 Task: Create a due date automation trigger when advanced on, on the tuesday of the week a card is due add fields with custom field "Resume" set to a date more than 1 working days ago at 11:00 AM.
Action: Mouse moved to (823, 405)
Screenshot: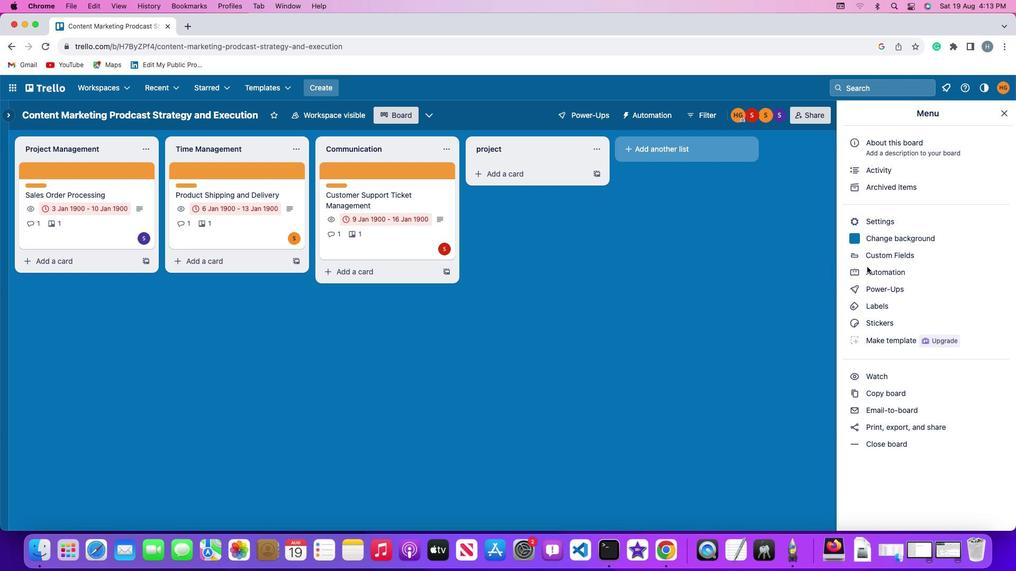
Action: Mouse pressed left at (823, 405)
Screenshot: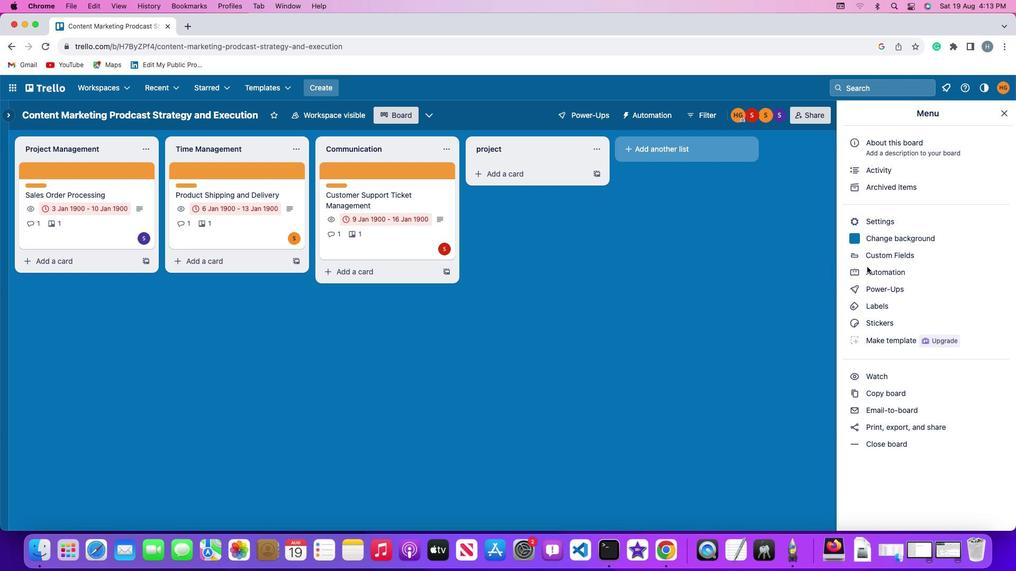 
Action: Mouse pressed left at (823, 405)
Screenshot: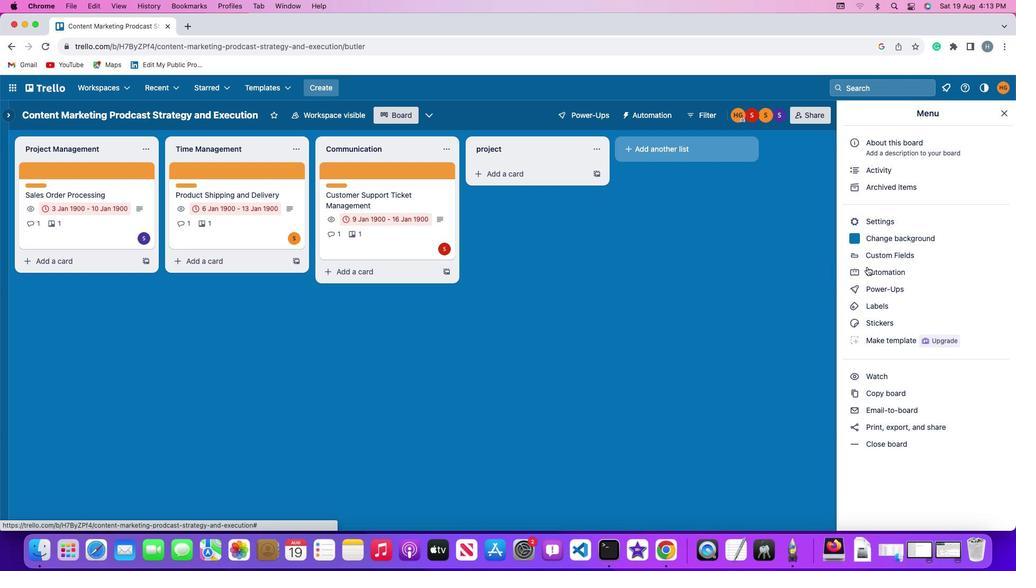 
Action: Mouse moved to (143, 400)
Screenshot: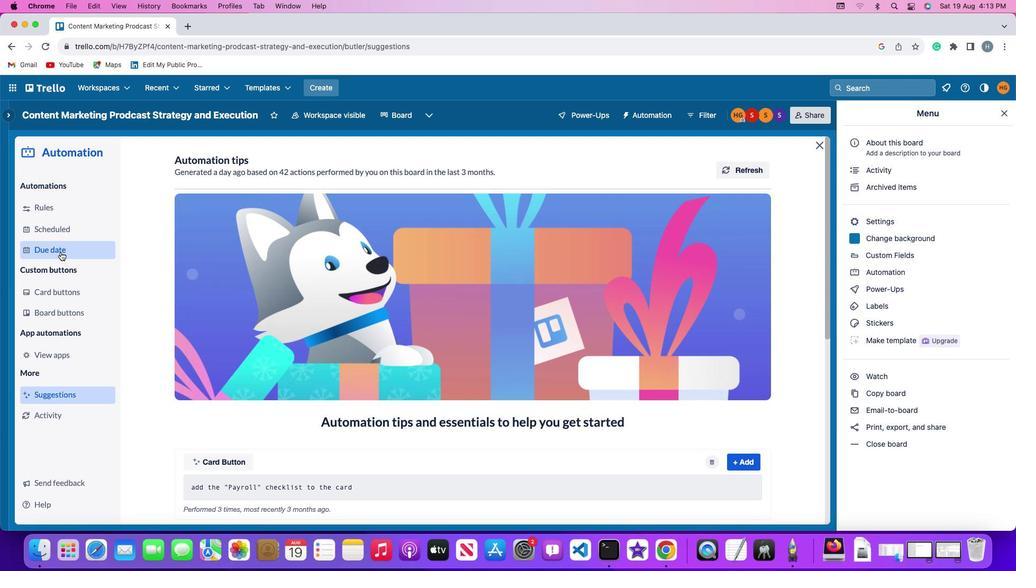 
Action: Mouse pressed left at (143, 400)
Screenshot: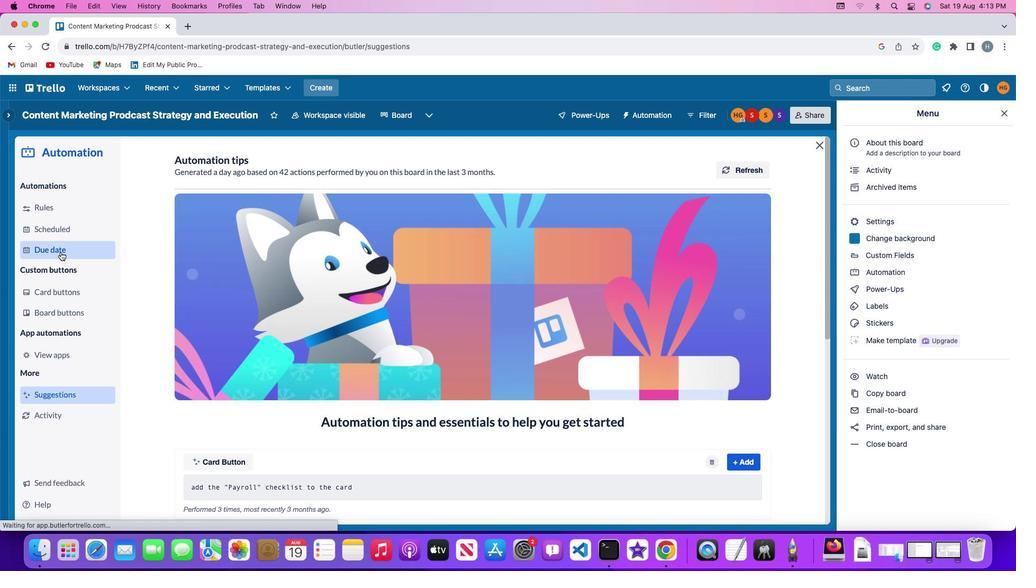 
Action: Mouse moved to (682, 372)
Screenshot: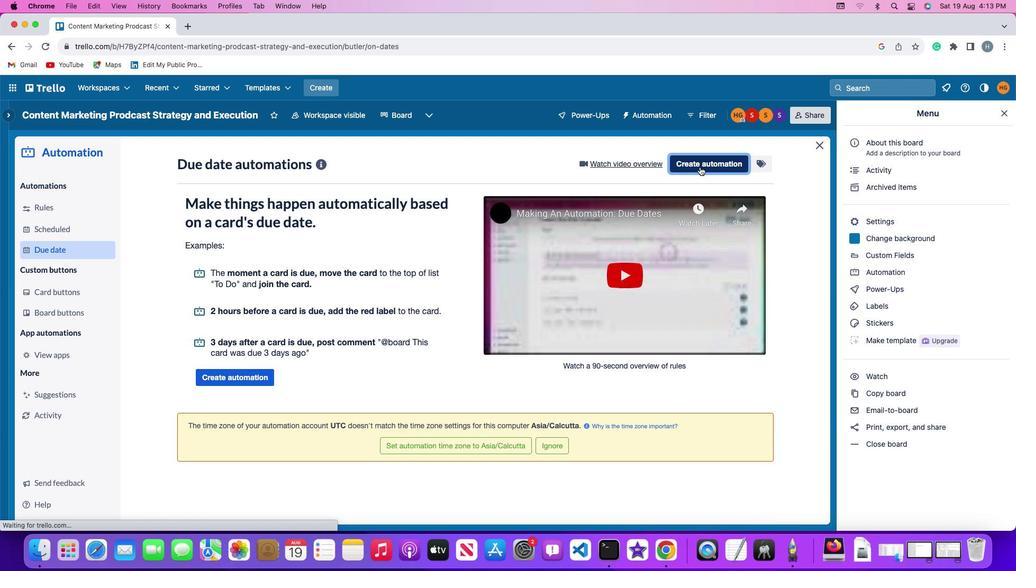 
Action: Mouse pressed left at (682, 372)
Screenshot: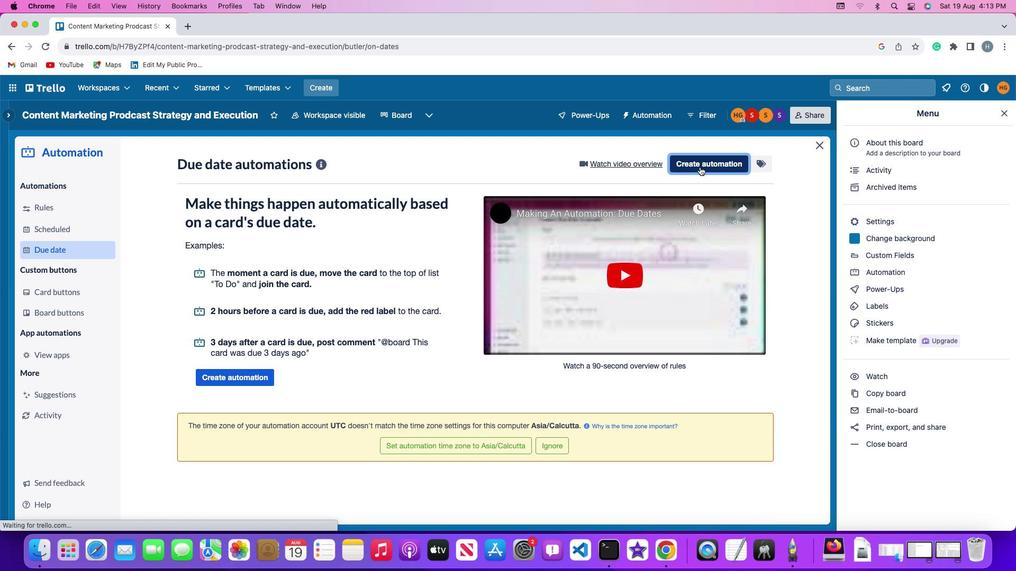 
Action: Mouse moved to (253, 406)
Screenshot: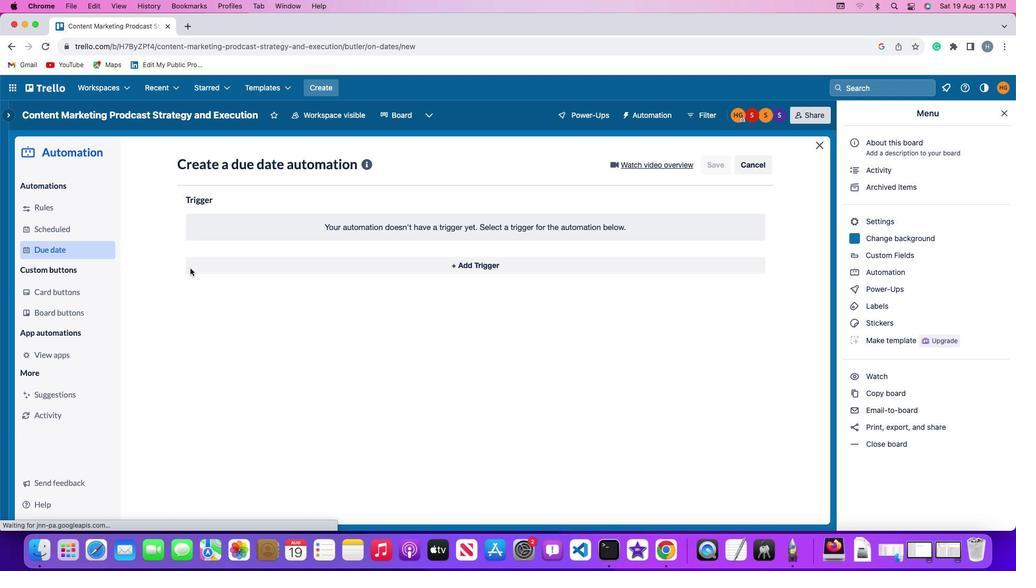 
Action: Mouse pressed left at (253, 406)
Screenshot: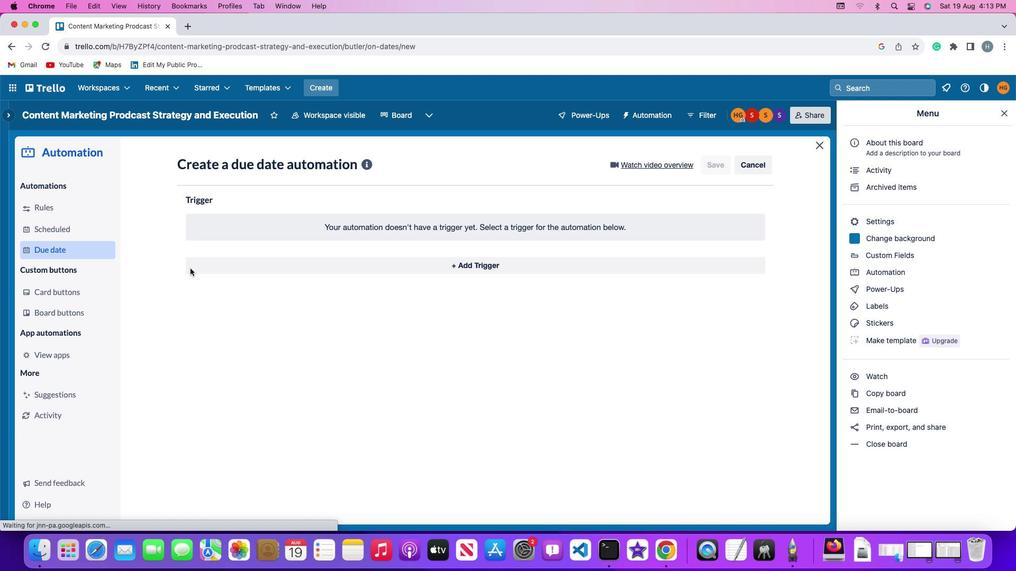 
Action: Mouse moved to (292, 469)
Screenshot: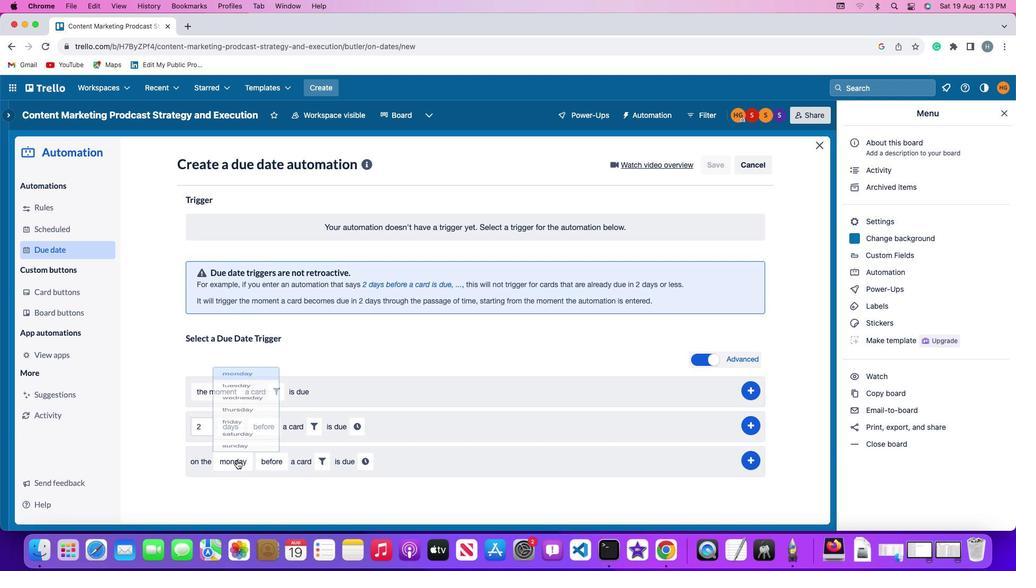 
Action: Mouse pressed left at (292, 469)
Screenshot: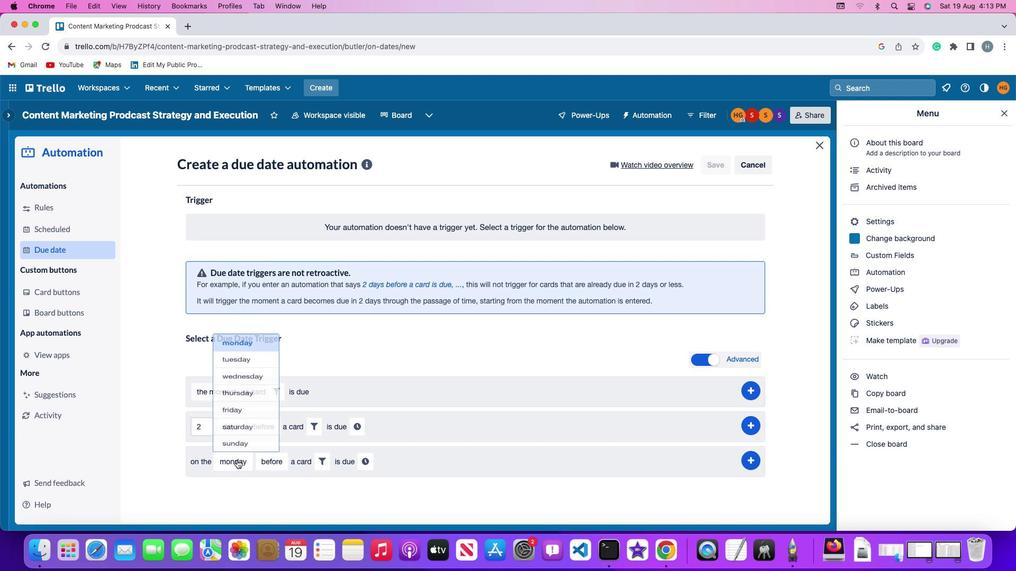 
Action: Mouse moved to (309, 427)
Screenshot: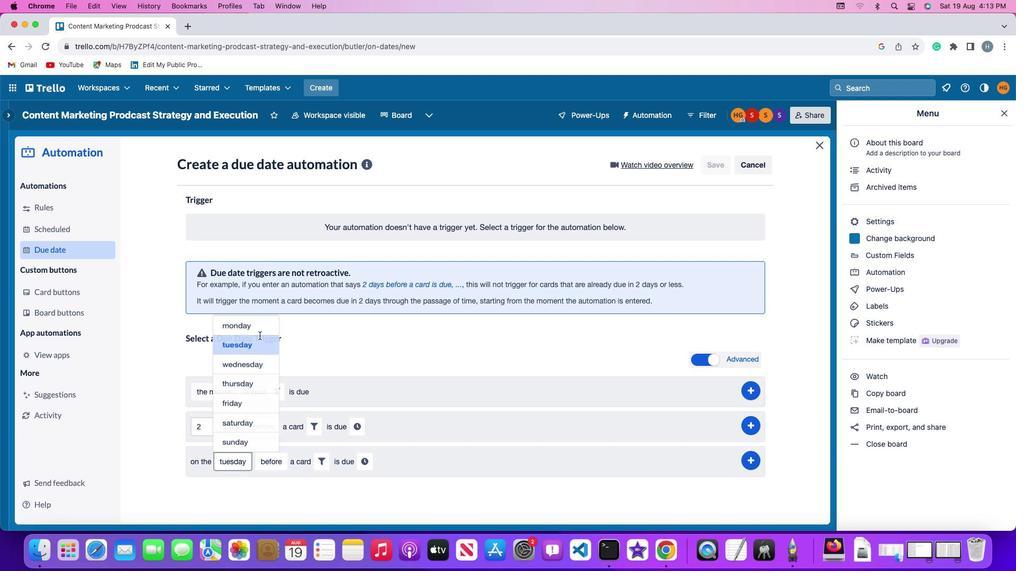 
Action: Mouse pressed left at (309, 427)
Screenshot: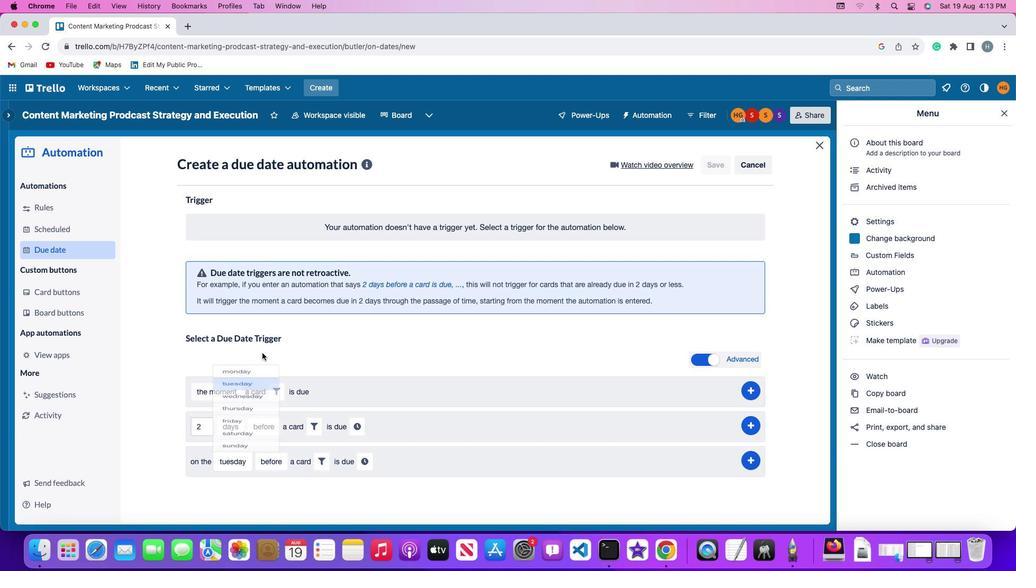 
Action: Mouse moved to (323, 470)
Screenshot: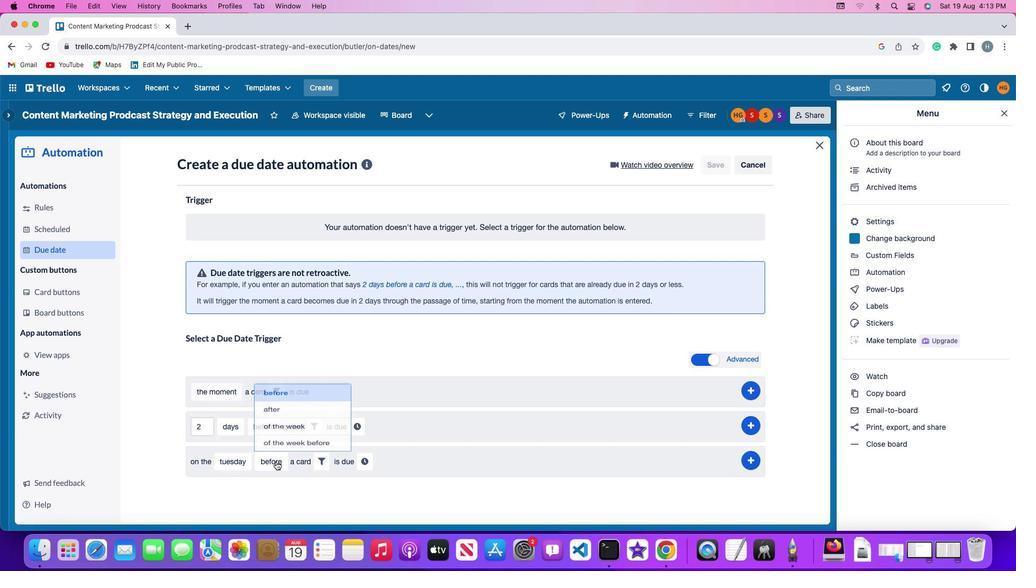 
Action: Mouse pressed left at (323, 470)
Screenshot: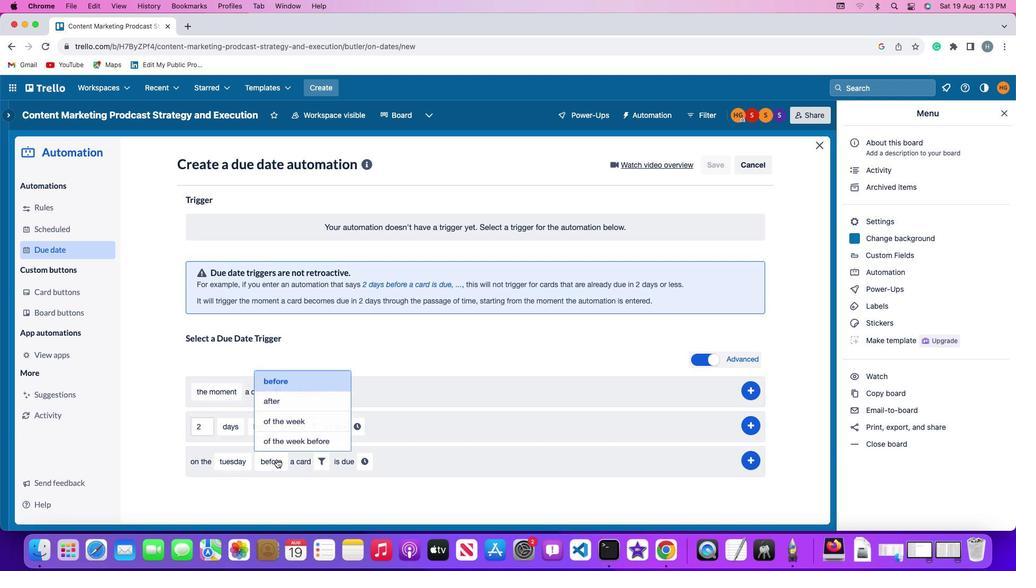 
Action: Mouse moved to (333, 456)
Screenshot: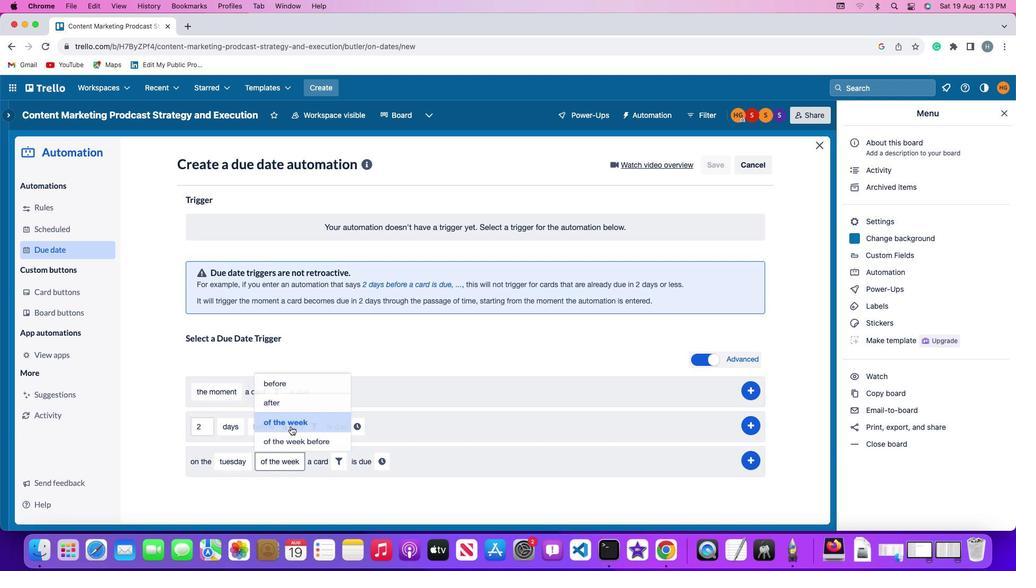 
Action: Mouse pressed left at (333, 456)
Screenshot: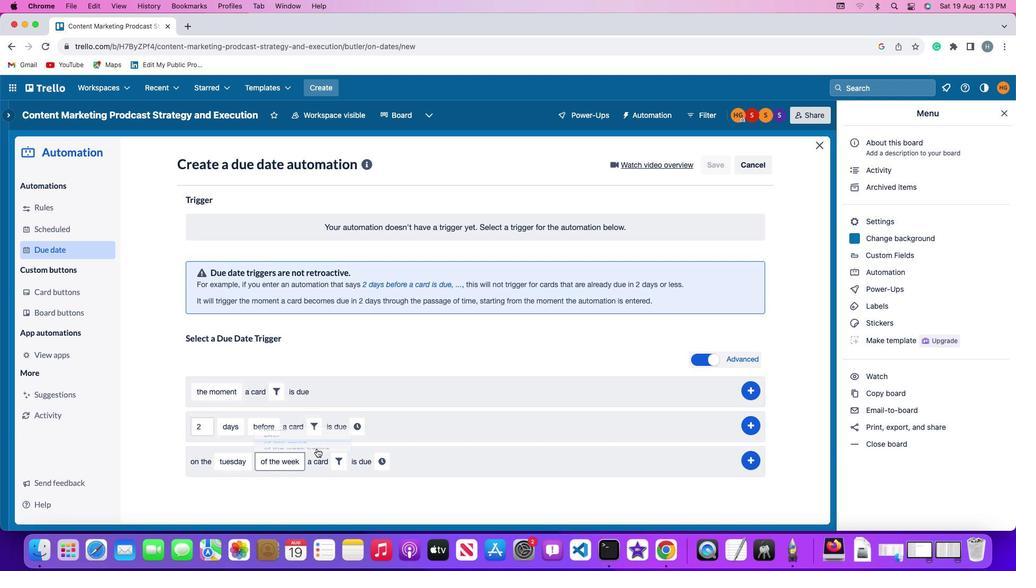 
Action: Mouse moved to (376, 468)
Screenshot: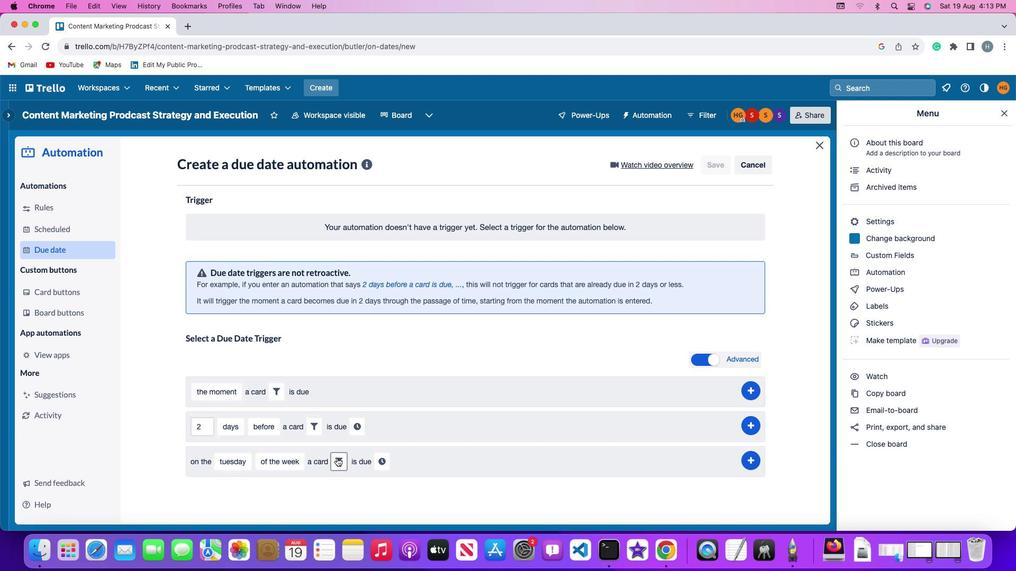 
Action: Mouse pressed left at (376, 468)
Screenshot: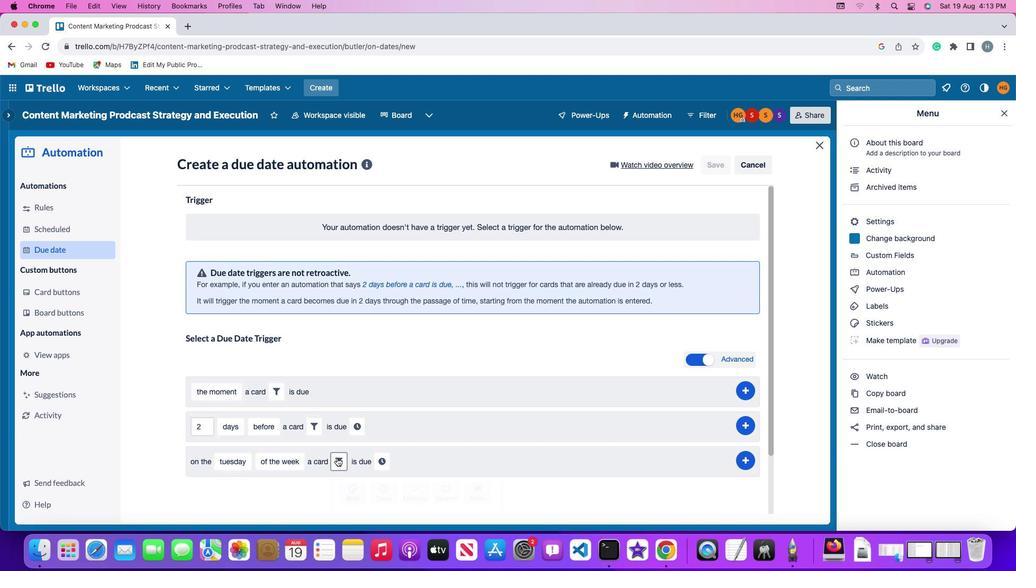 
Action: Mouse moved to (528, 480)
Screenshot: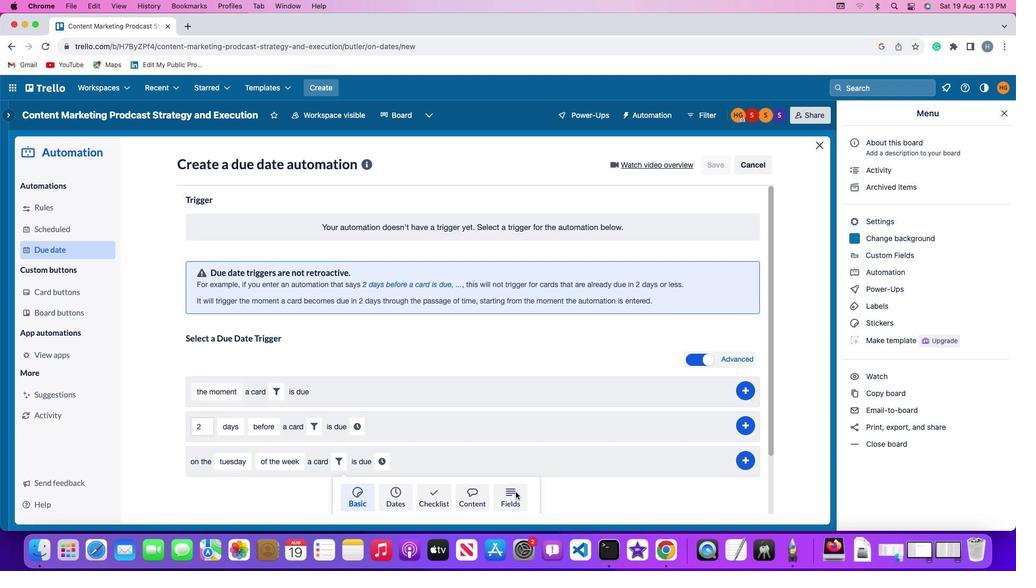 
Action: Mouse pressed left at (528, 480)
Screenshot: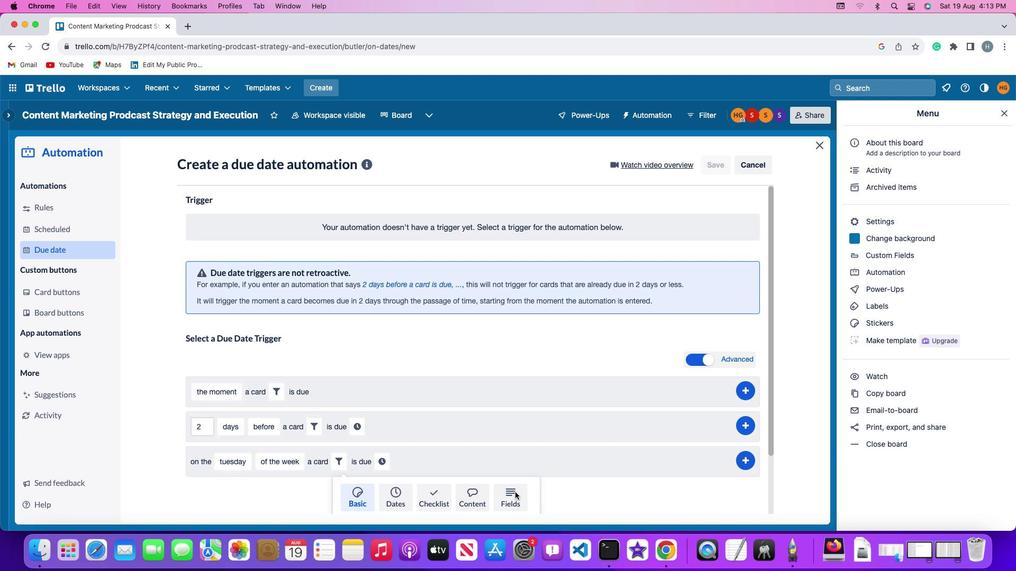 
Action: Mouse moved to (338, 479)
Screenshot: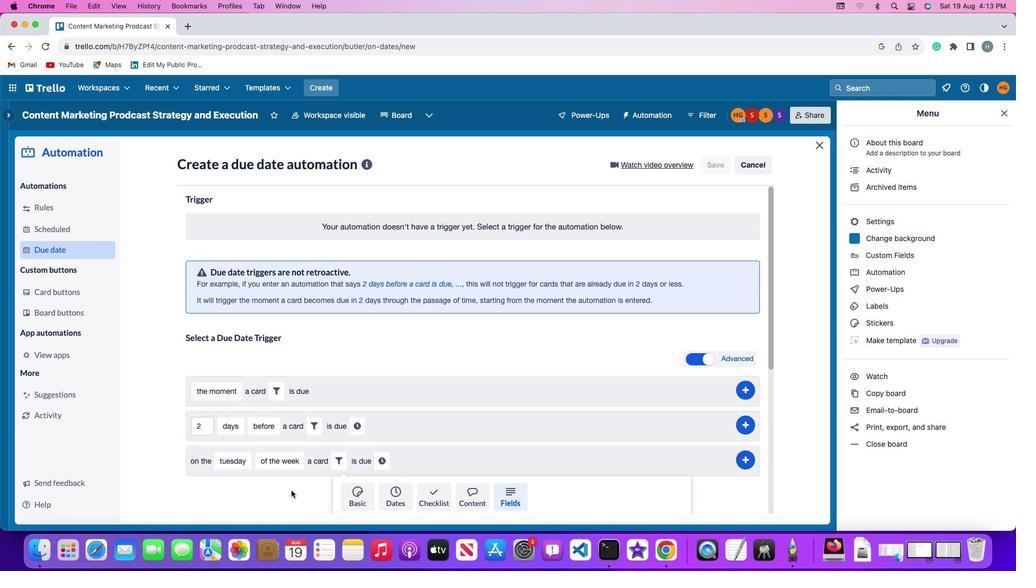 
Action: Mouse scrolled (338, 479) with delta (92, 317)
Screenshot: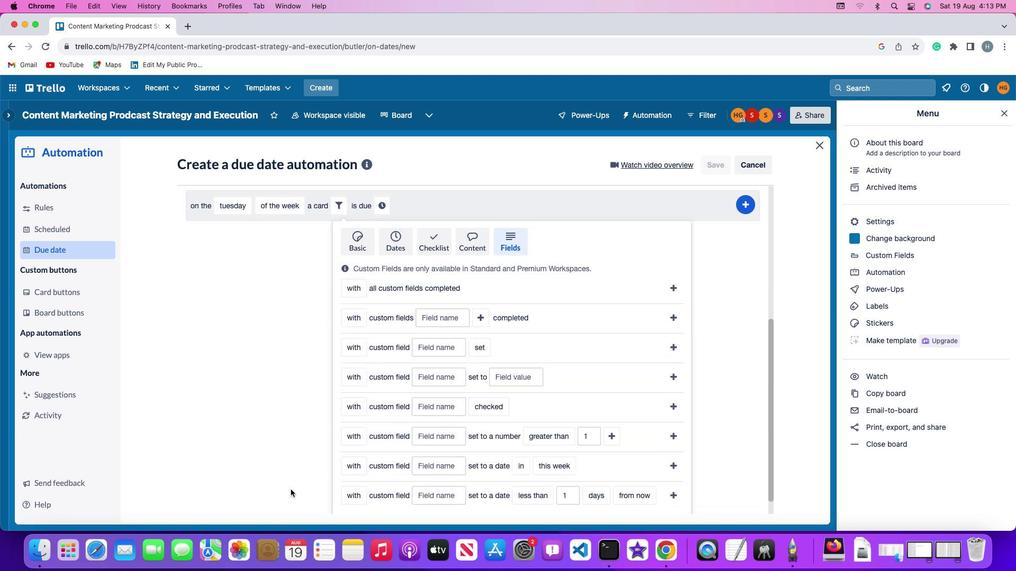 
Action: Mouse scrolled (338, 479) with delta (92, 317)
Screenshot: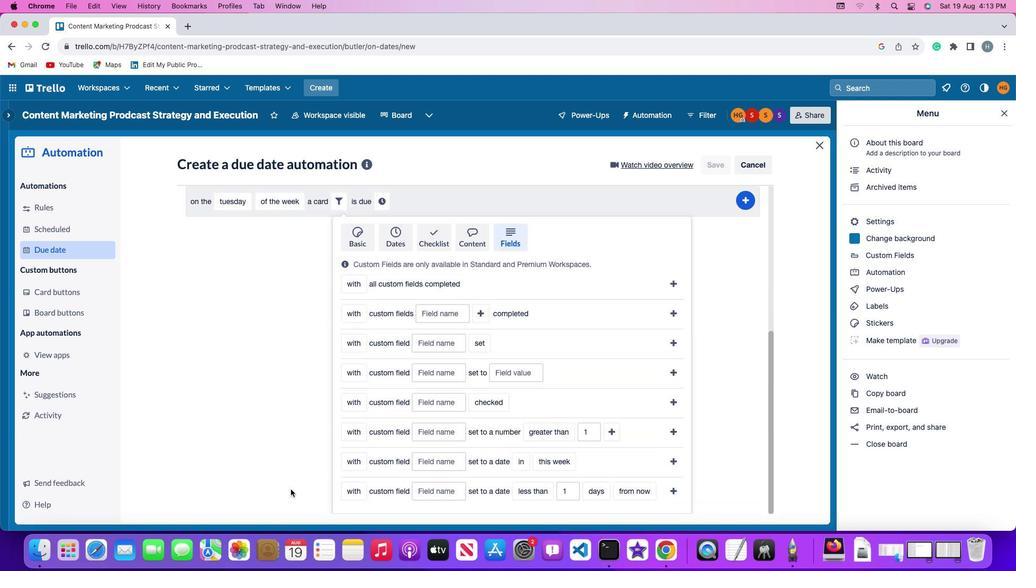 
Action: Mouse scrolled (338, 479) with delta (92, 317)
Screenshot: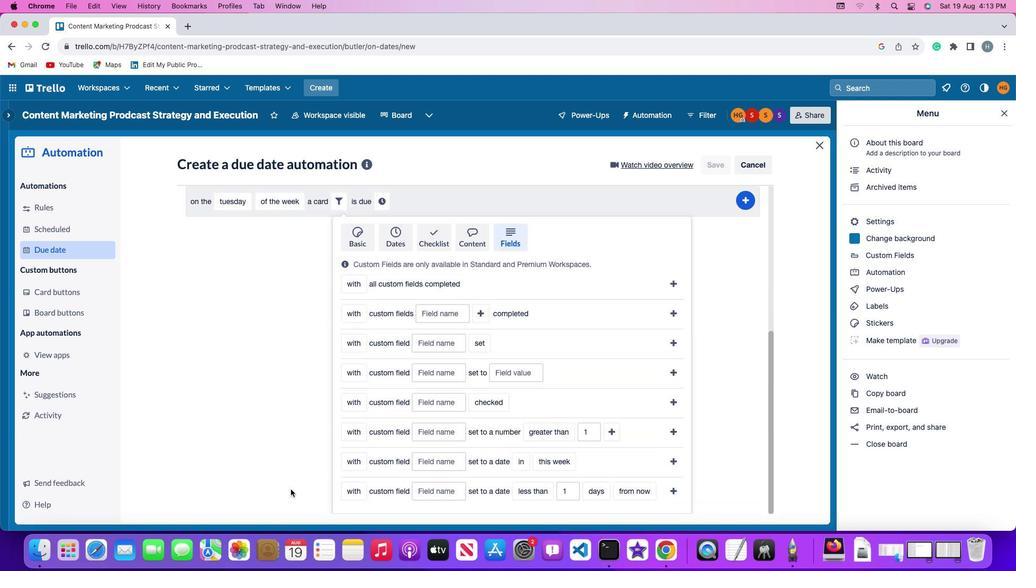 
Action: Mouse scrolled (338, 479) with delta (92, 317)
Screenshot: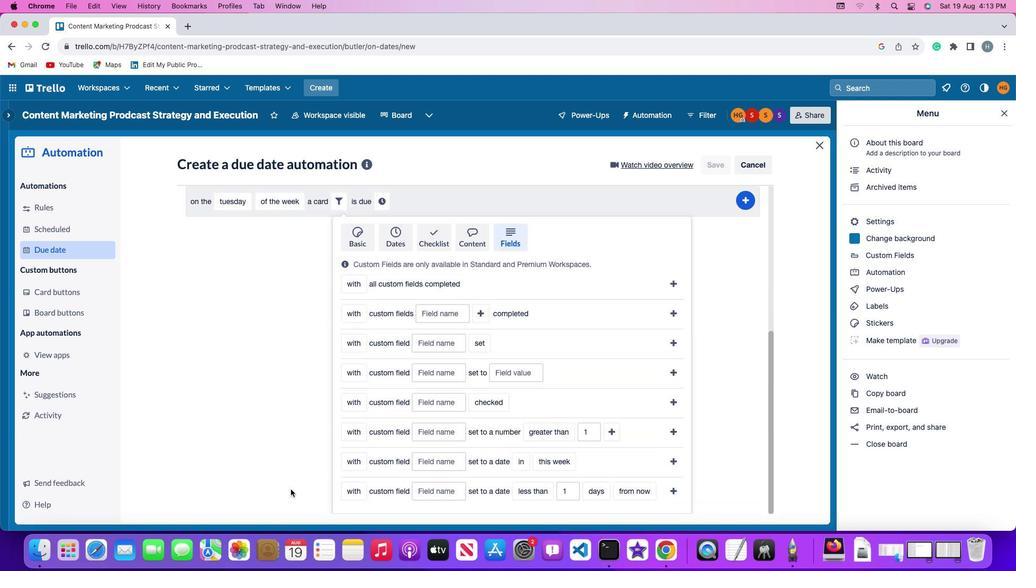 
Action: Mouse moved to (338, 479)
Screenshot: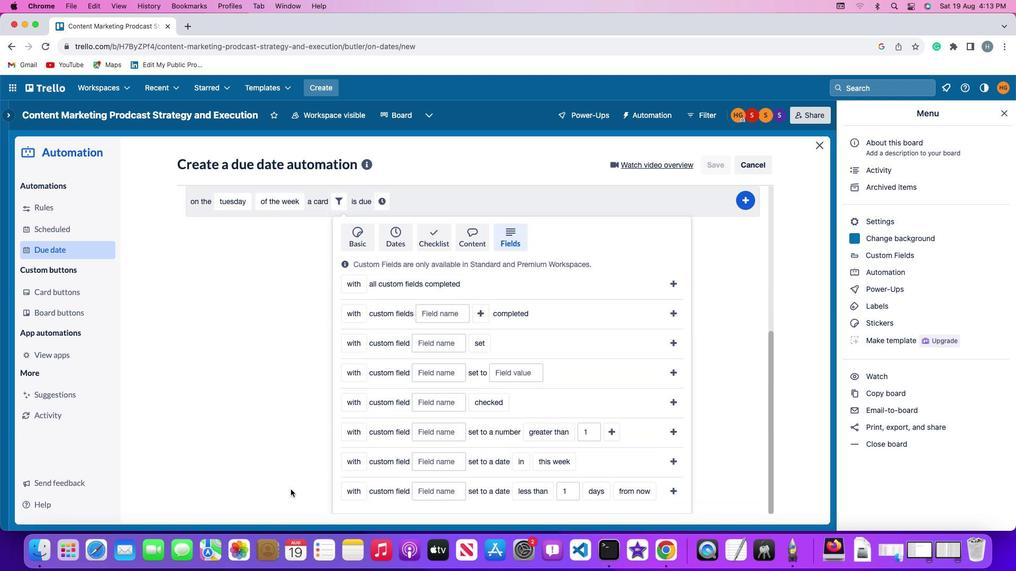 
Action: Mouse scrolled (338, 479) with delta (92, 316)
Screenshot: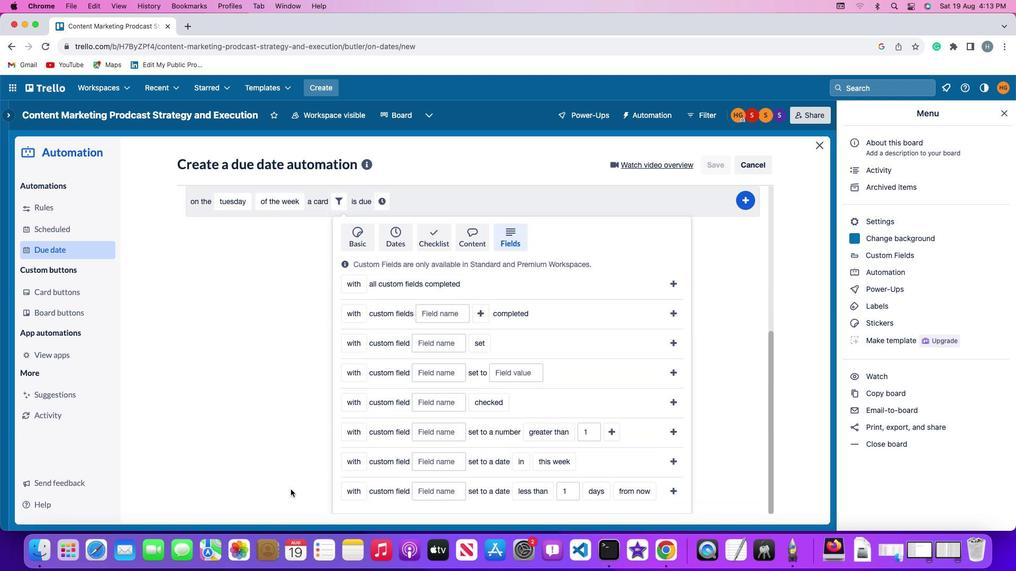 
Action: Mouse moved to (338, 479)
Screenshot: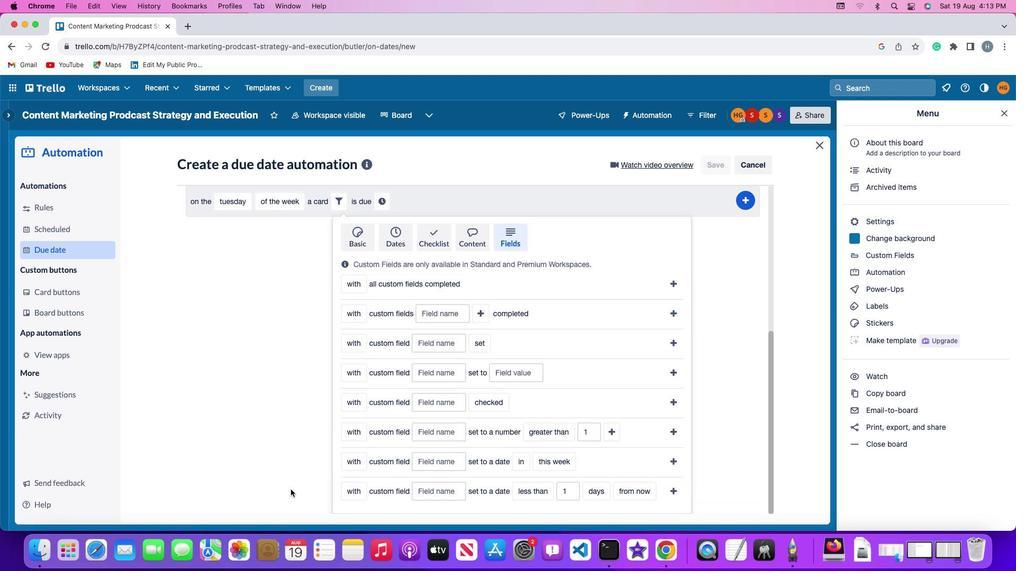 
Action: Mouse scrolled (338, 479) with delta (92, 317)
Screenshot: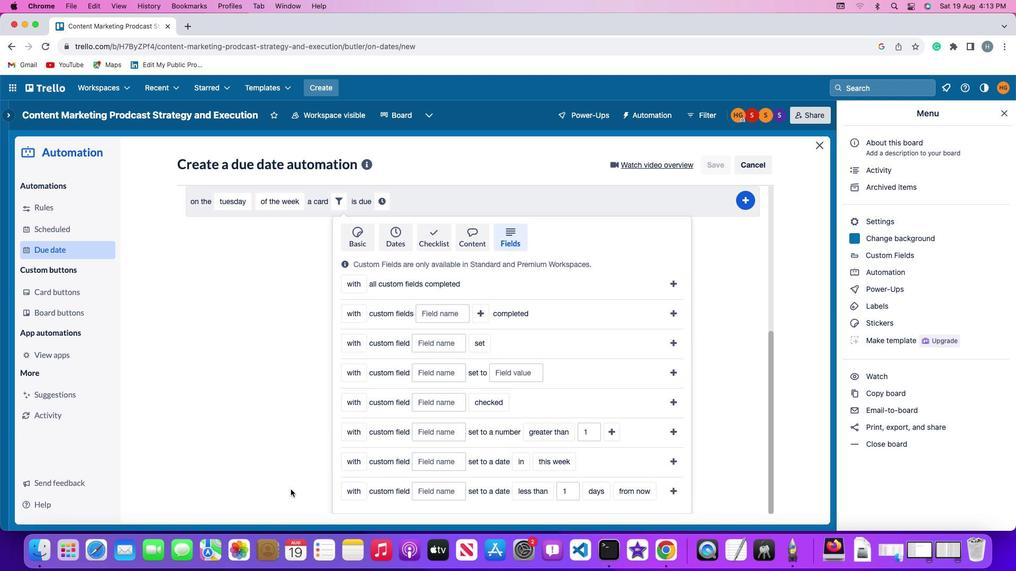 
Action: Mouse scrolled (338, 479) with delta (92, 317)
Screenshot: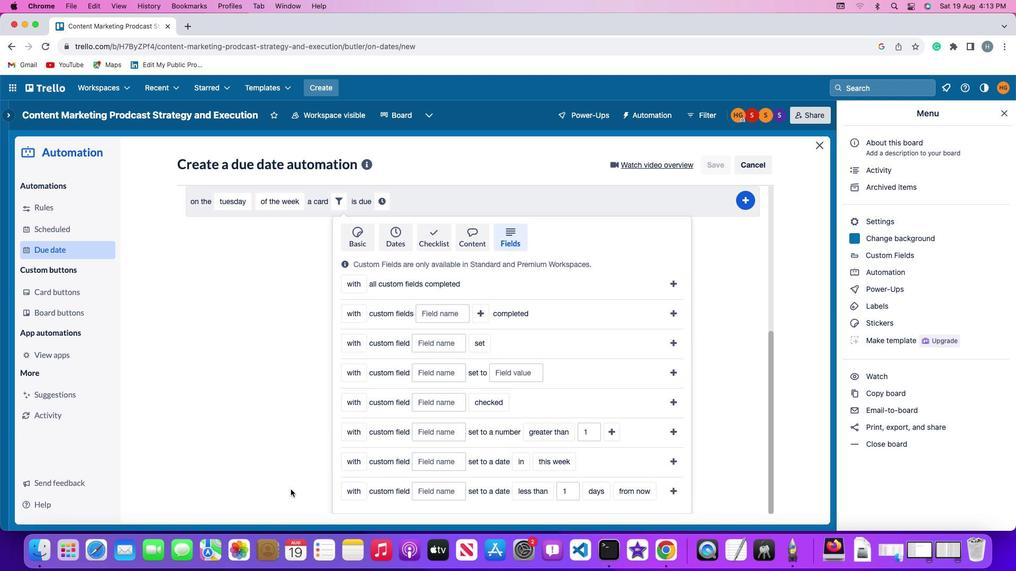 
Action: Mouse scrolled (338, 479) with delta (92, 317)
Screenshot: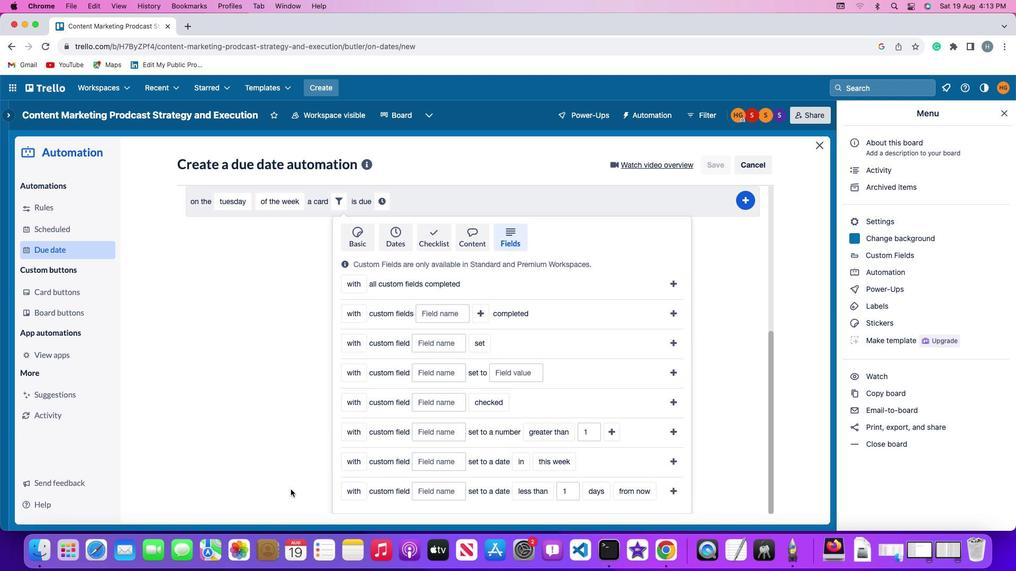 
Action: Mouse scrolled (338, 479) with delta (92, 317)
Screenshot: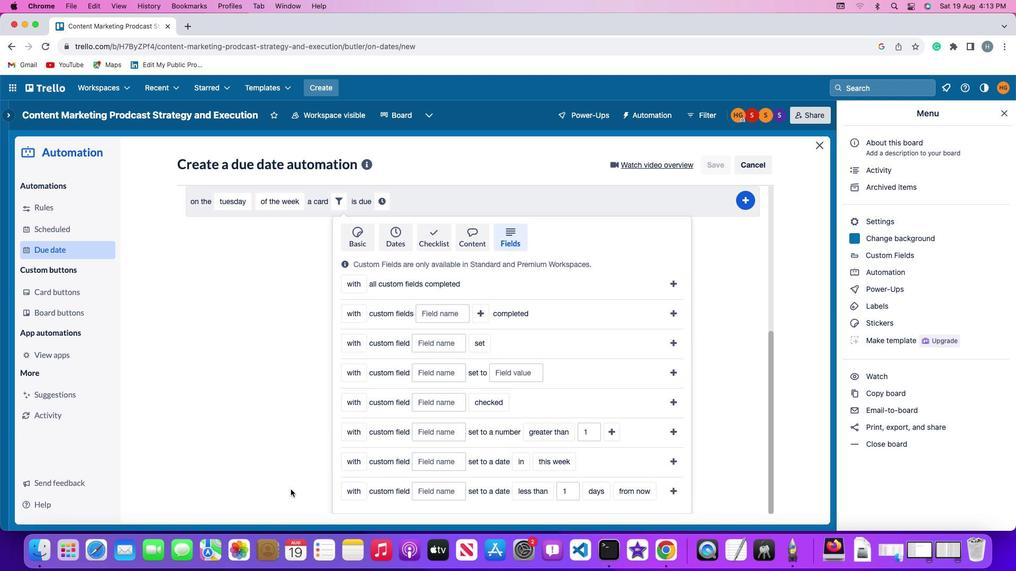 
Action: Mouse moved to (382, 477)
Screenshot: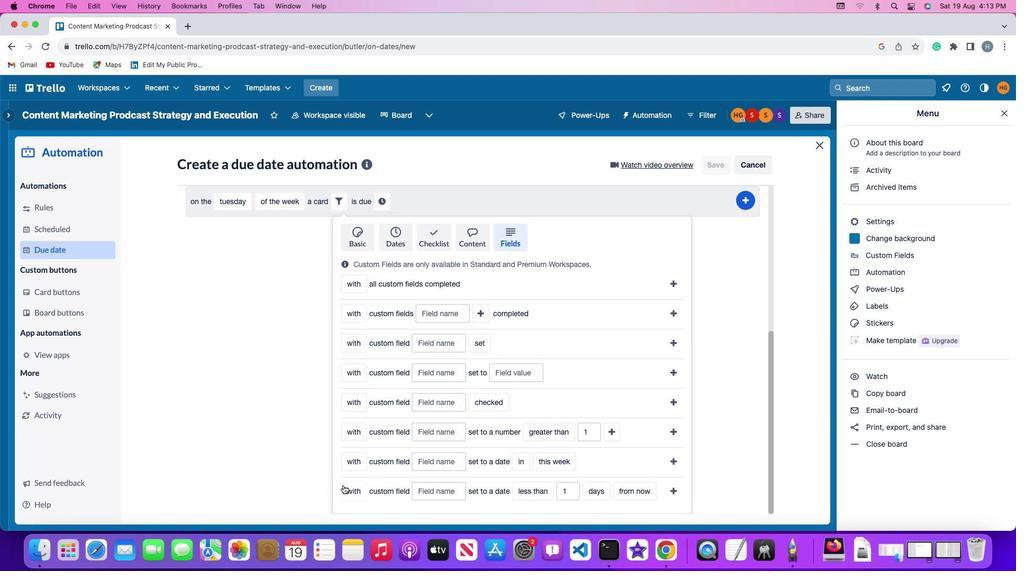 
Action: Mouse pressed left at (382, 477)
Screenshot: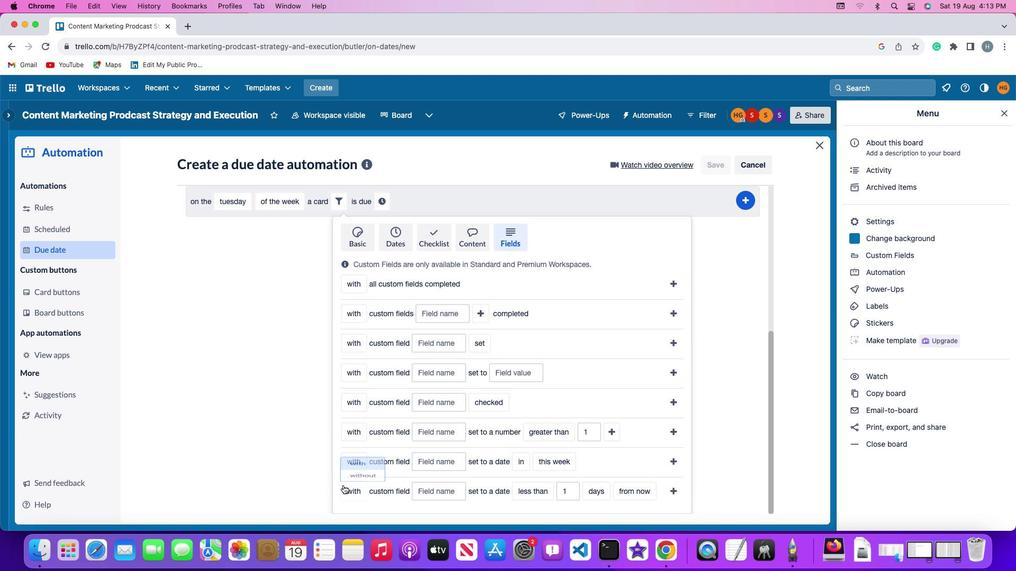 
Action: Mouse moved to (391, 466)
Screenshot: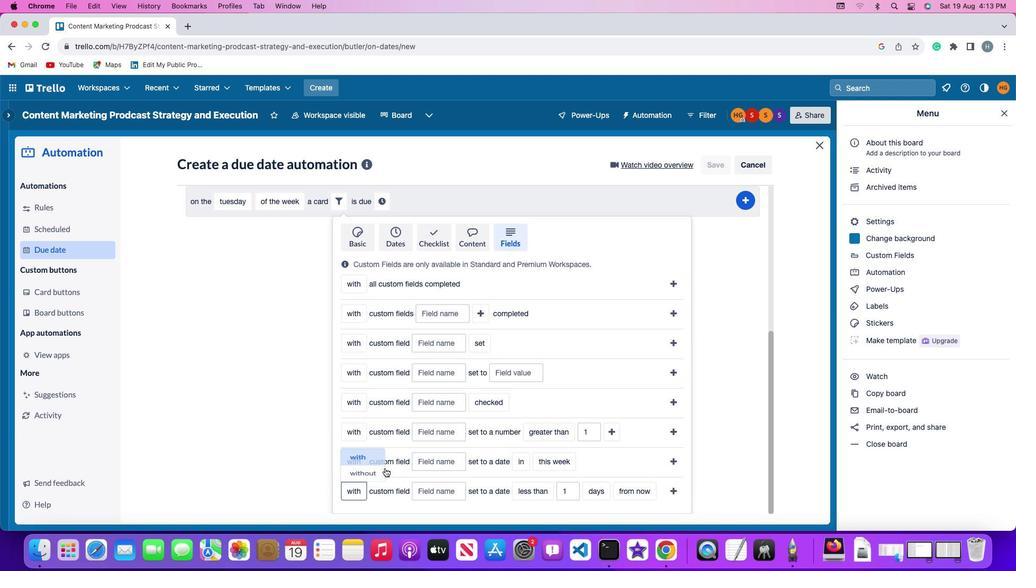 
Action: Mouse pressed left at (391, 466)
Screenshot: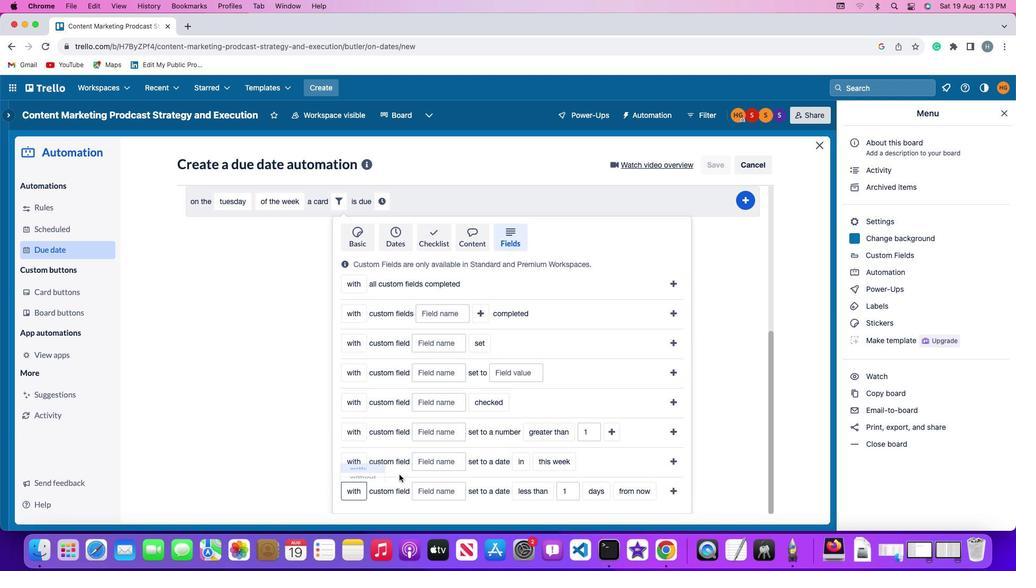 
Action: Mouse moved to (451, 479)
Screenshot: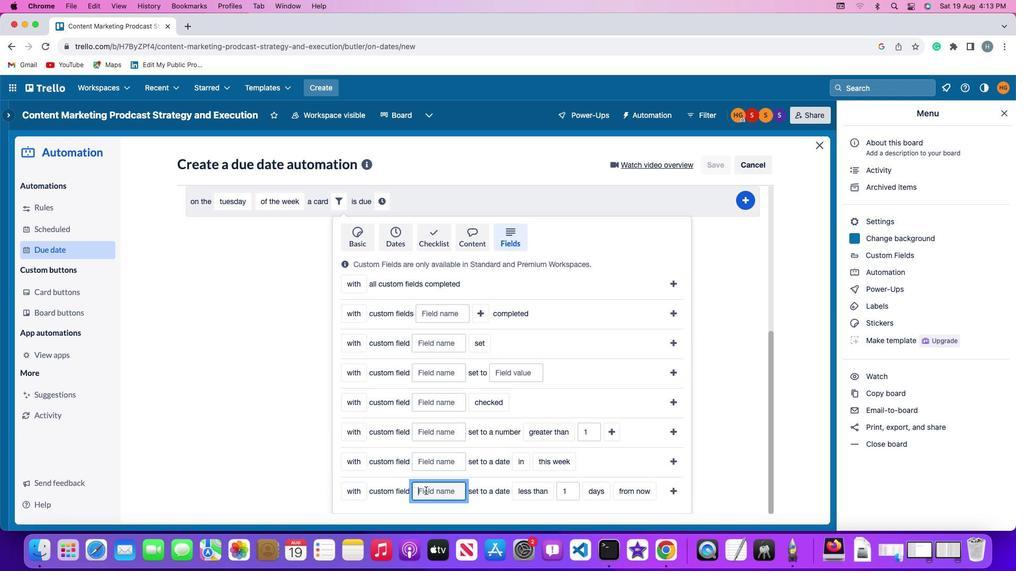 
Action: Mouse pressed left at (451, 479)
Screenshot: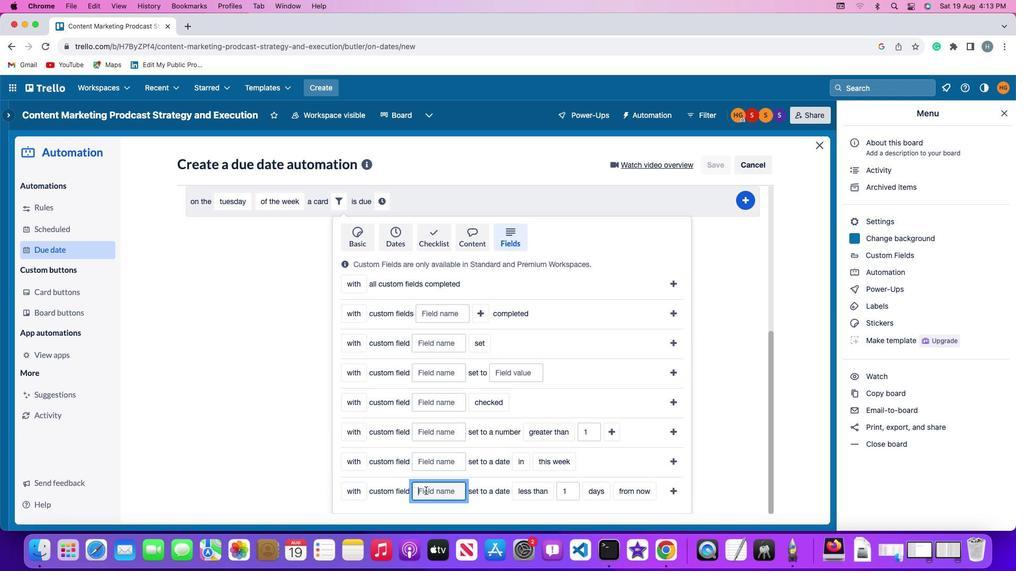 
Action: Mouse moved to (447, 479)
Screenshot: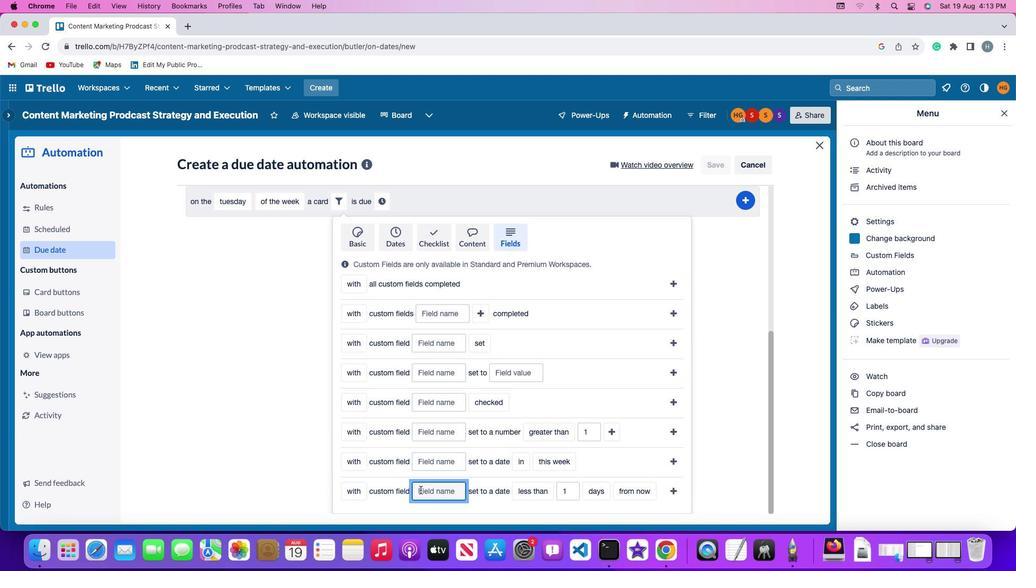 
Action: Key pressed Key.shift'R''e''s''u''m''e'
Screenshot: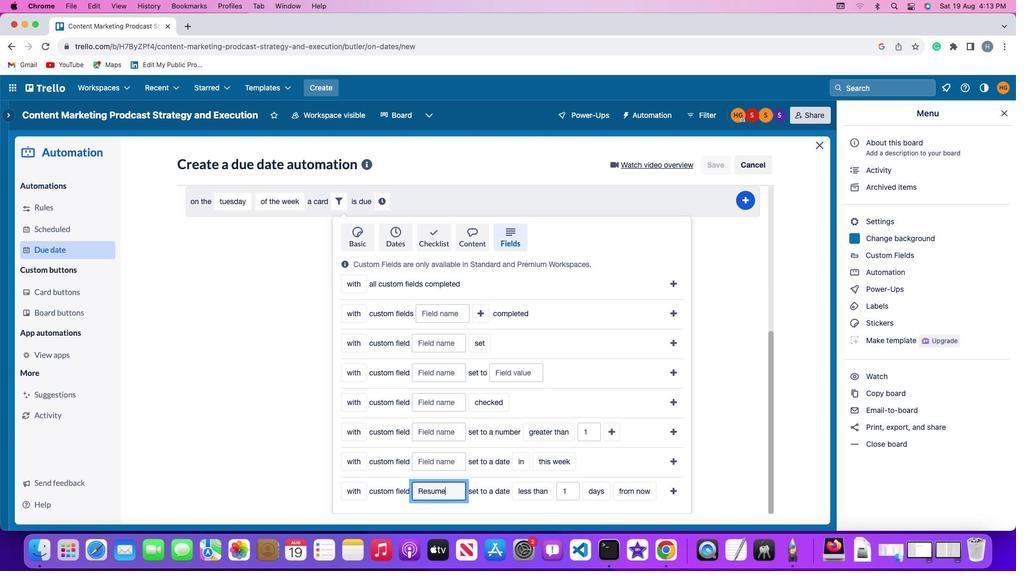 
Action: Mouse moved to (541, 479)
Screenshot: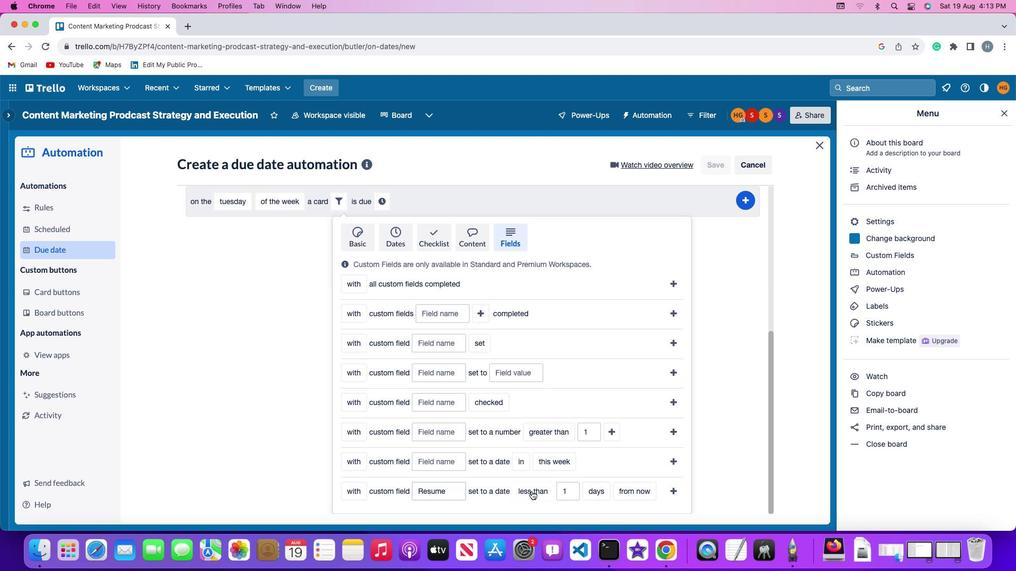 
Action: Mouse pressed left at (541, 479)
Screenshot: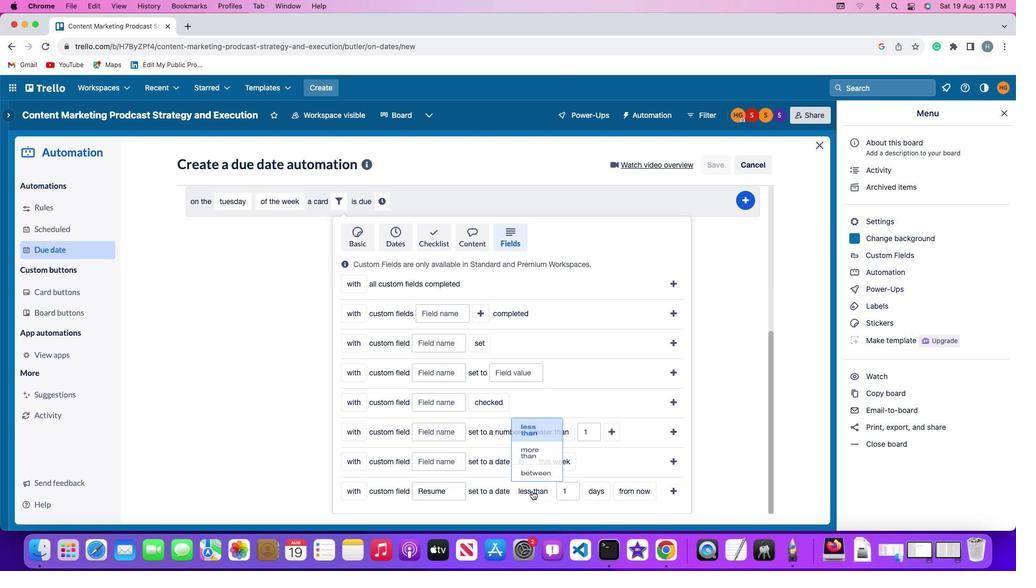 
Action: Mouse moved to (542, 464)
Screenshot: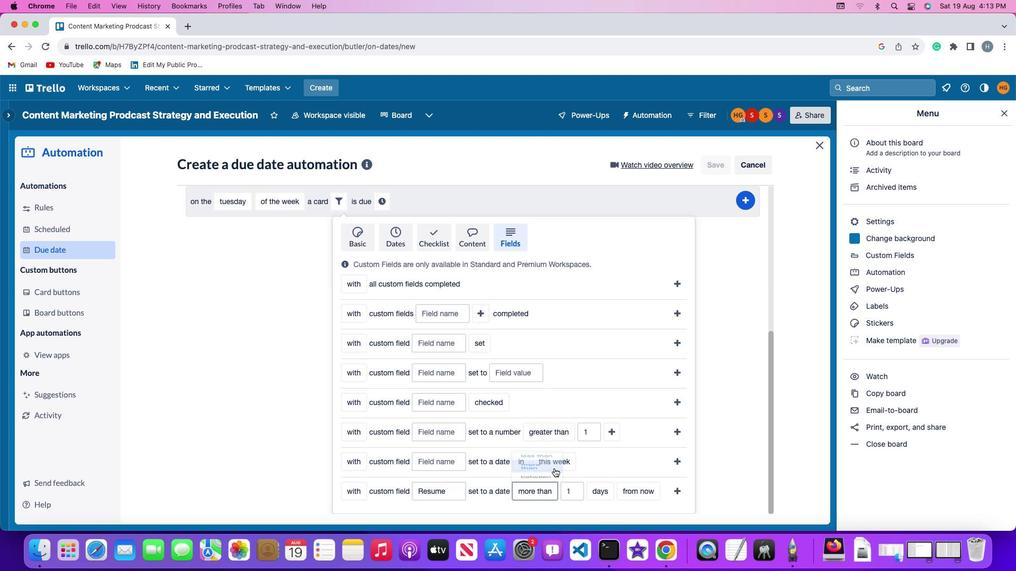 
Action: Mouse pressed left at (542, 464)
Screenshot: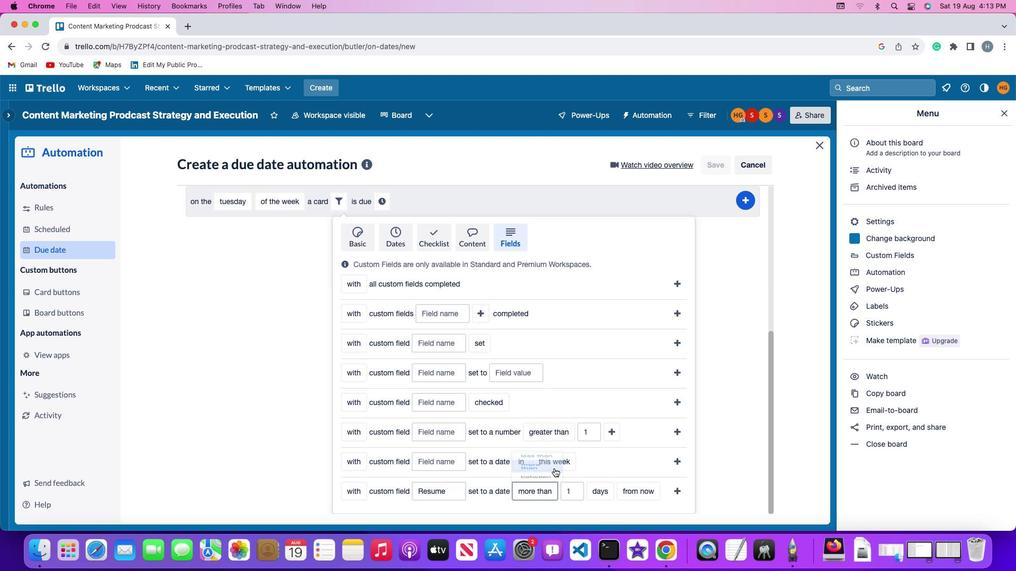 
Action: Mouse moved to (575, 479)
Screenshot: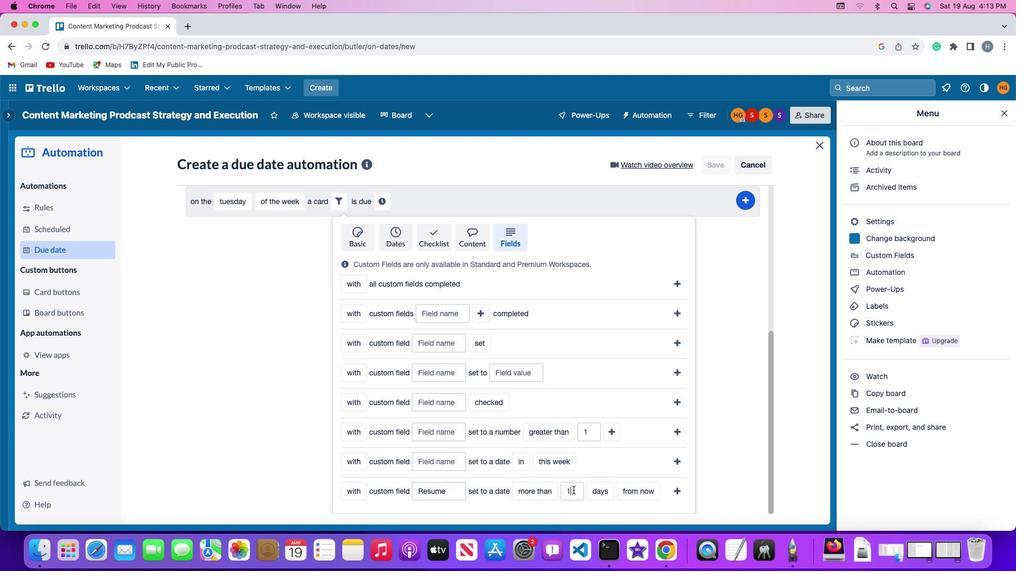 
Action: Mouse pressed left at (575, 479)
Screenshot: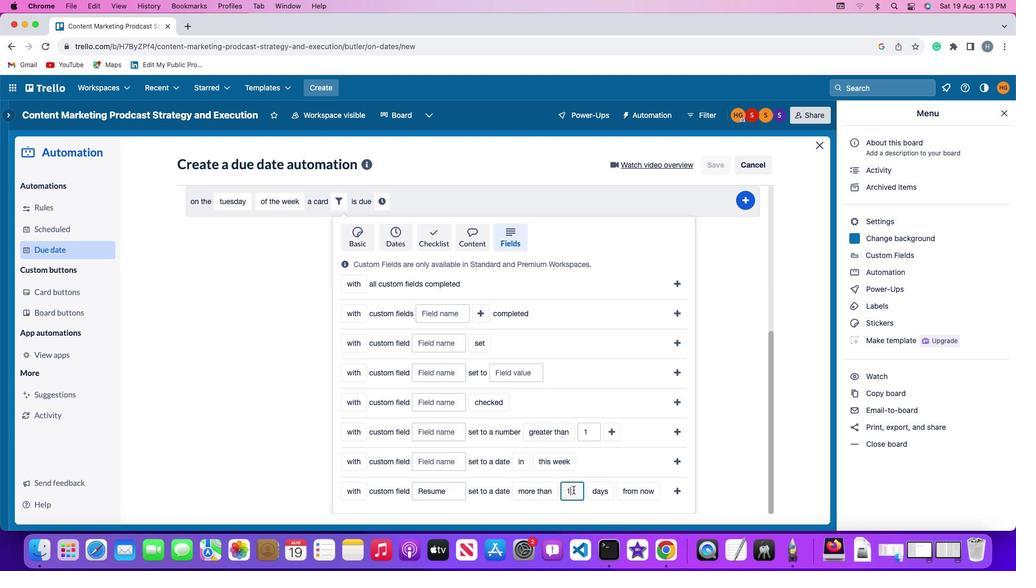 
Action: Key pressed Key.backspace
Screenshot: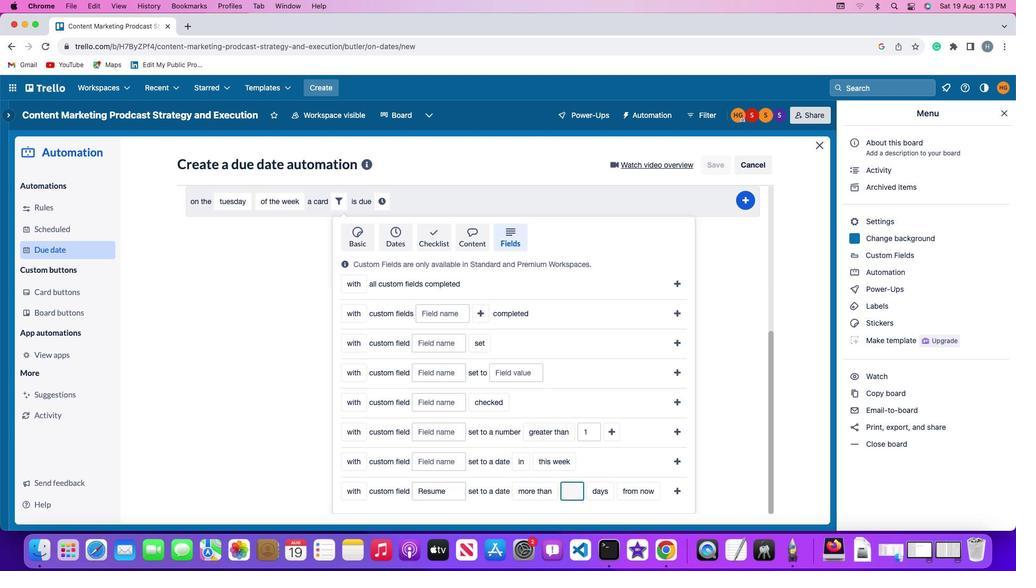 
Action: Mouse moved to (575, 479)
Screenshot: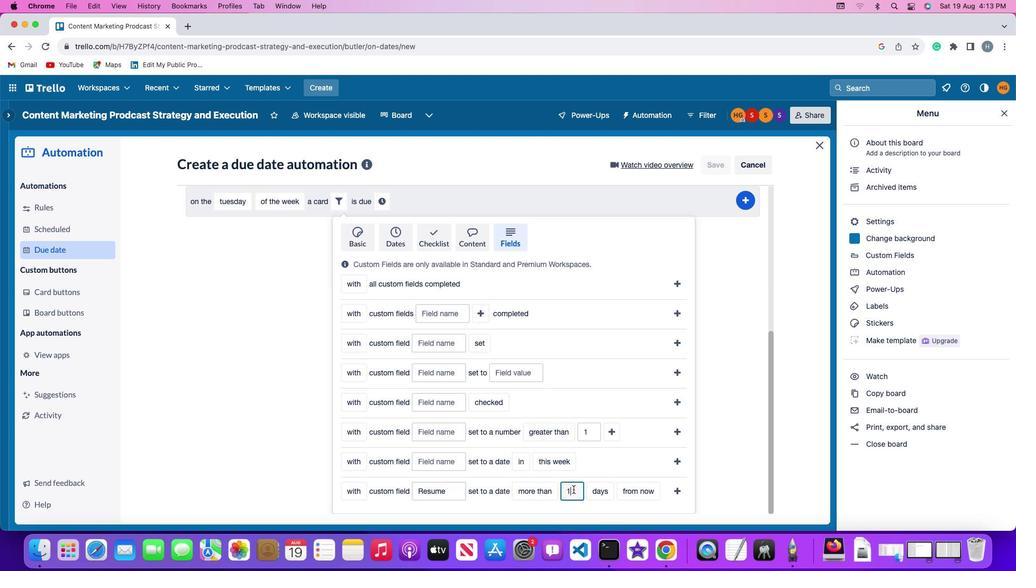
Action: Key pressed '1'
Screenshot: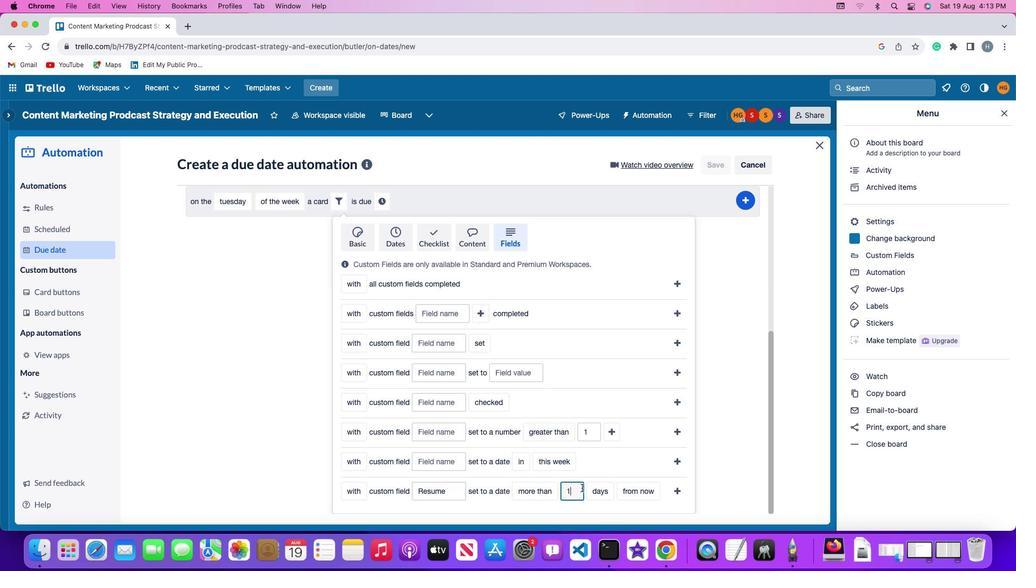 
Action: Mouse moved to (597, 478)
Screenshot: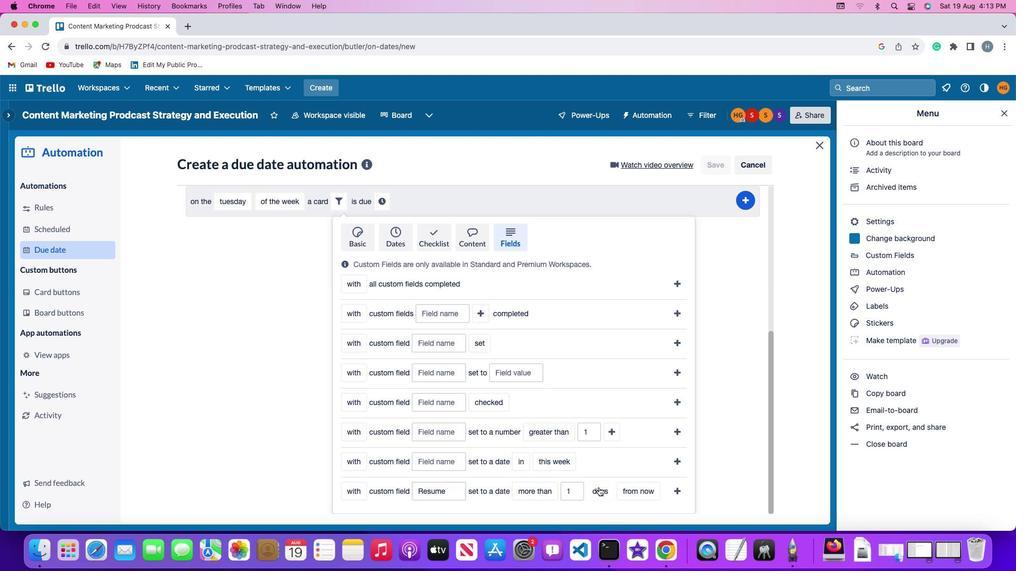 
Action: Mouse pressed left at (597, 478)
Screenshot: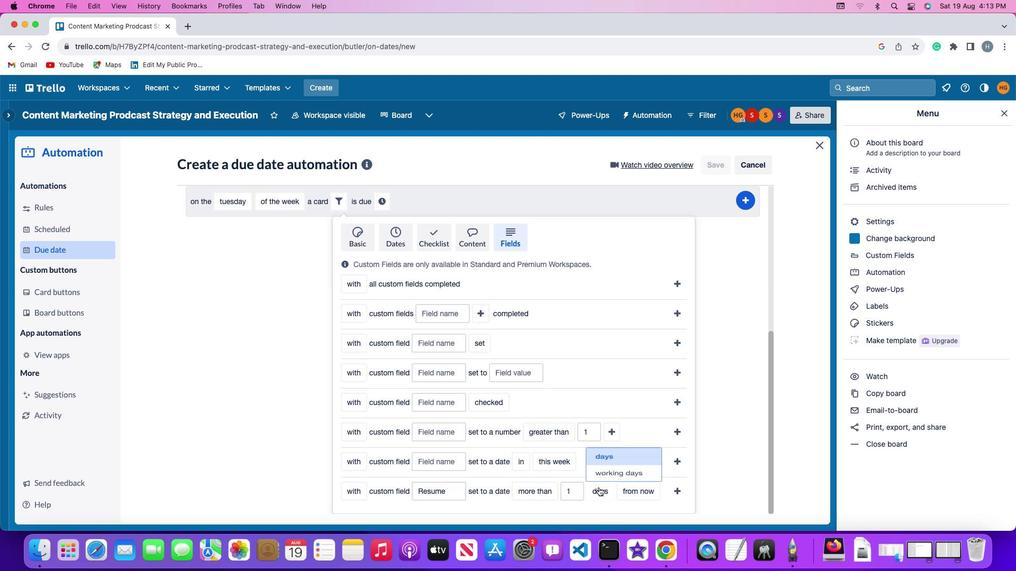 
Action: Mouse moved to (597, 473)
Screenshot: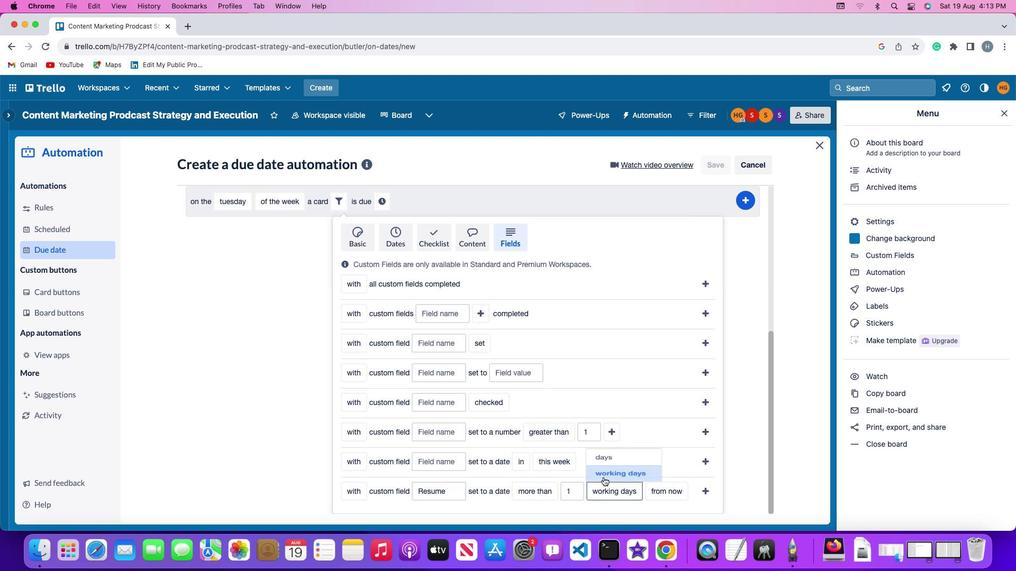 
Action: Mouse pressed left at (597, 473)
Screenshot: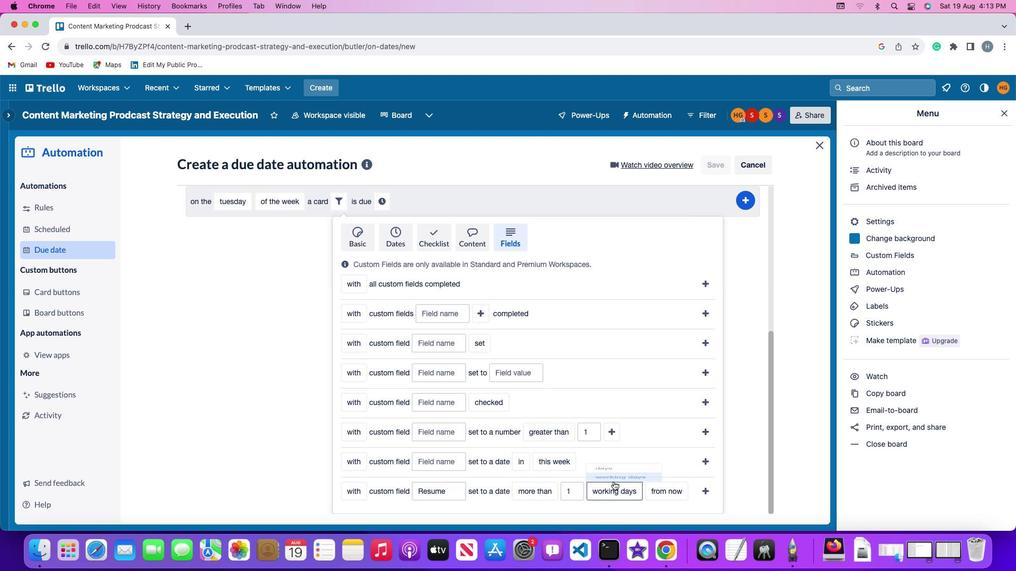 
Action: Mouse moved to (647, 479)
Screenshot: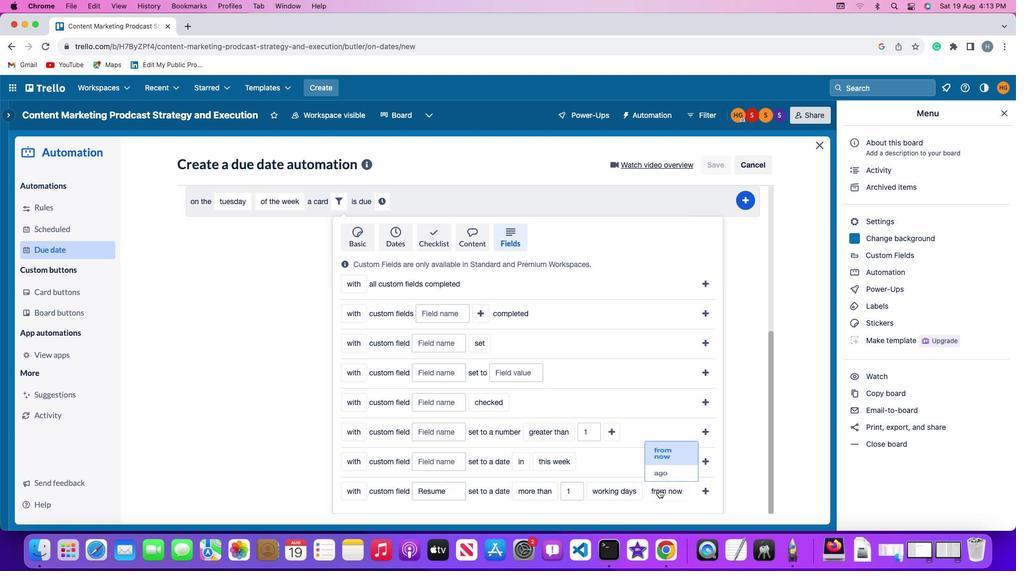 
Action: Mouse pressed left at (647, 479)
Screenshot: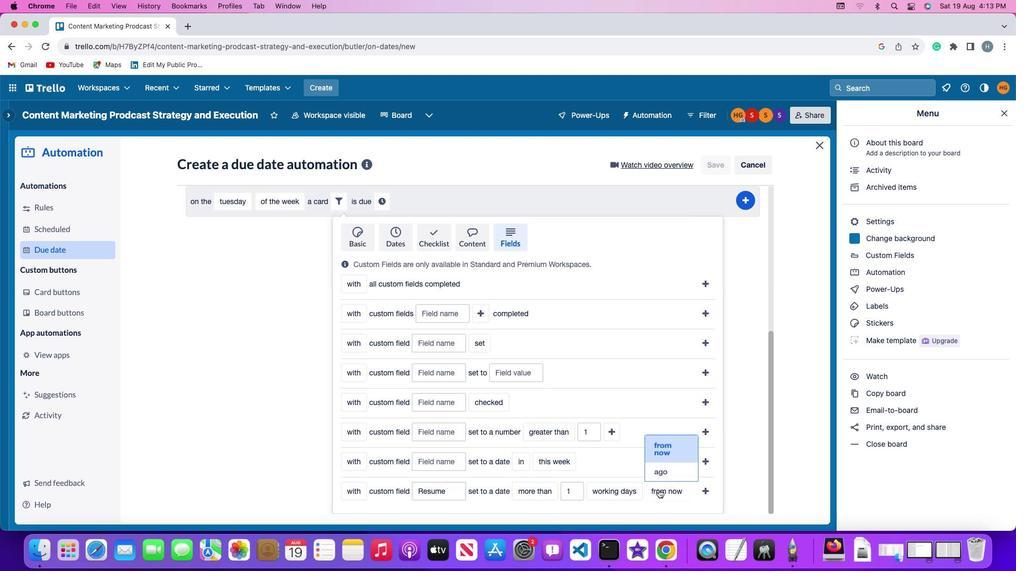 
Action: Mouse moved to (645, 472)
Screenshot: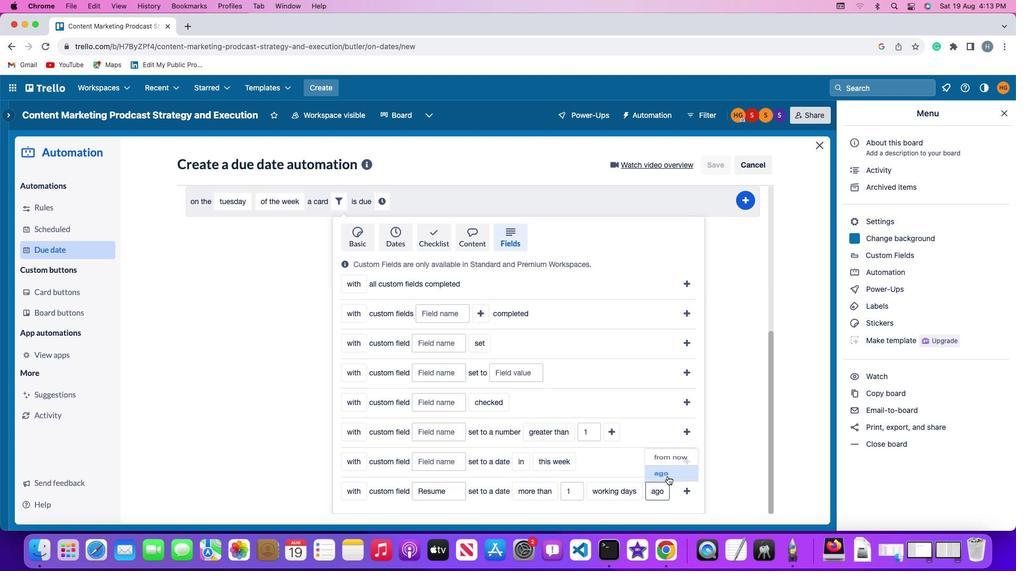 
Action: Mouse pressed left at (645, 472)
Screenshot: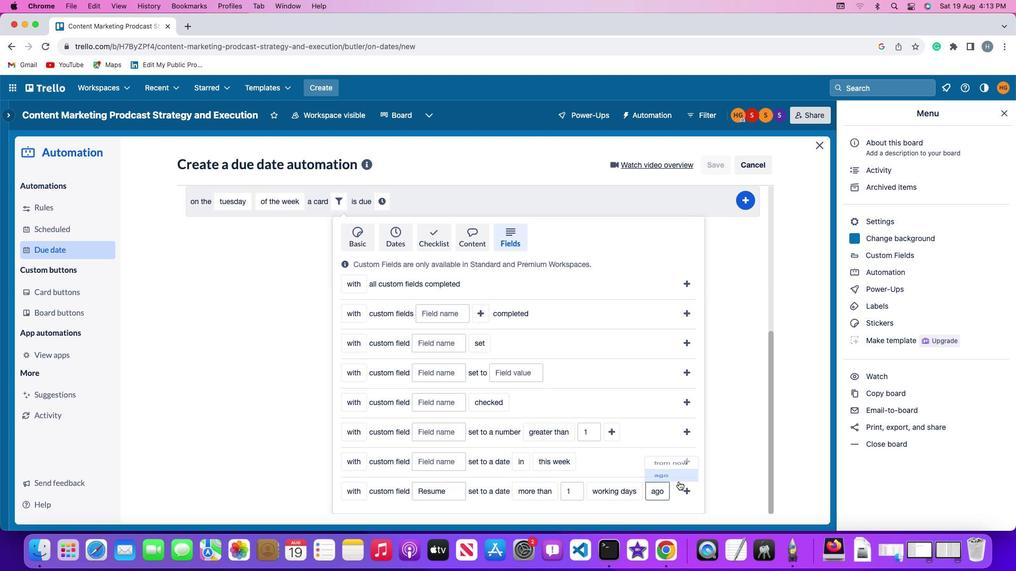 
Action: Mouse moved to (669, 480)
Screenshot: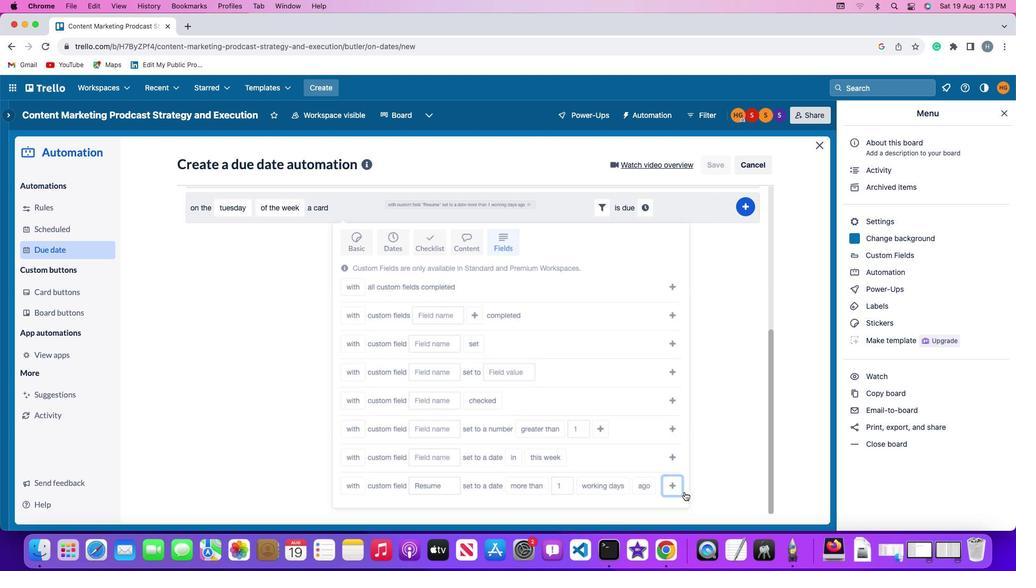 
Action: Mouse pressed left at (669, 480)
Screenshot: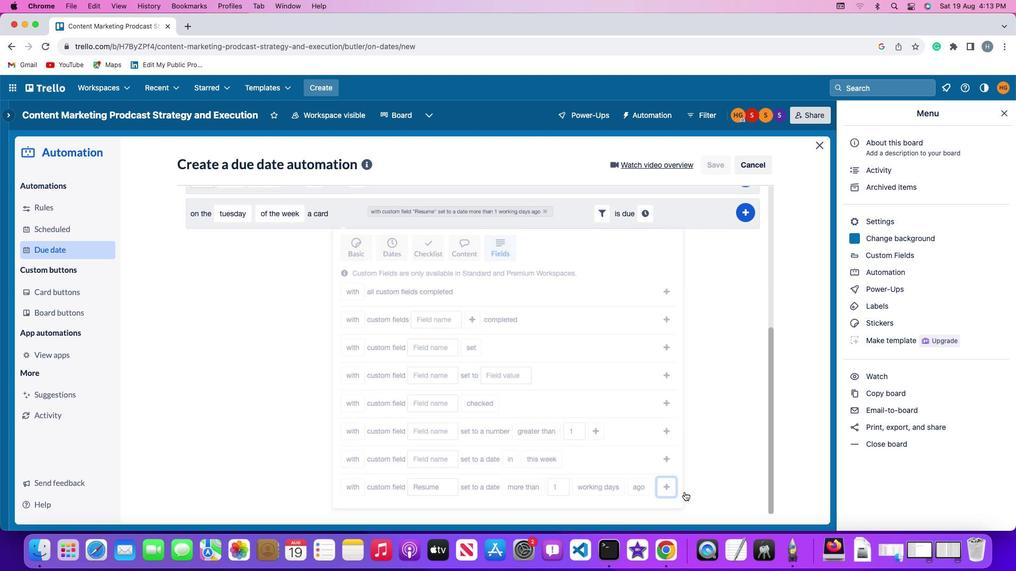 
Action: Mouse moved to (639, 469)
Screenshot: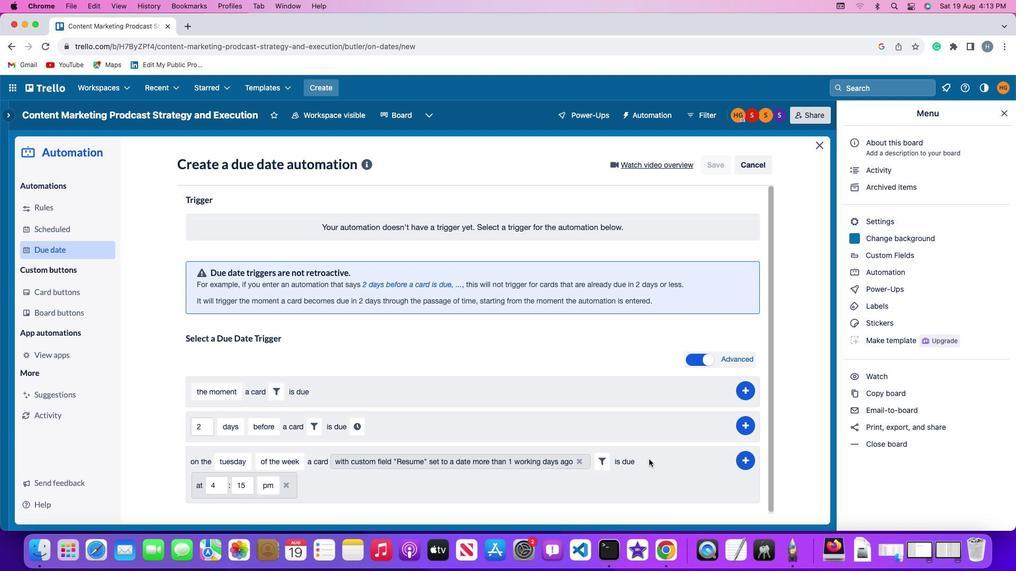 
Action: Mouse pressed left at (639, 469)
Screenshot: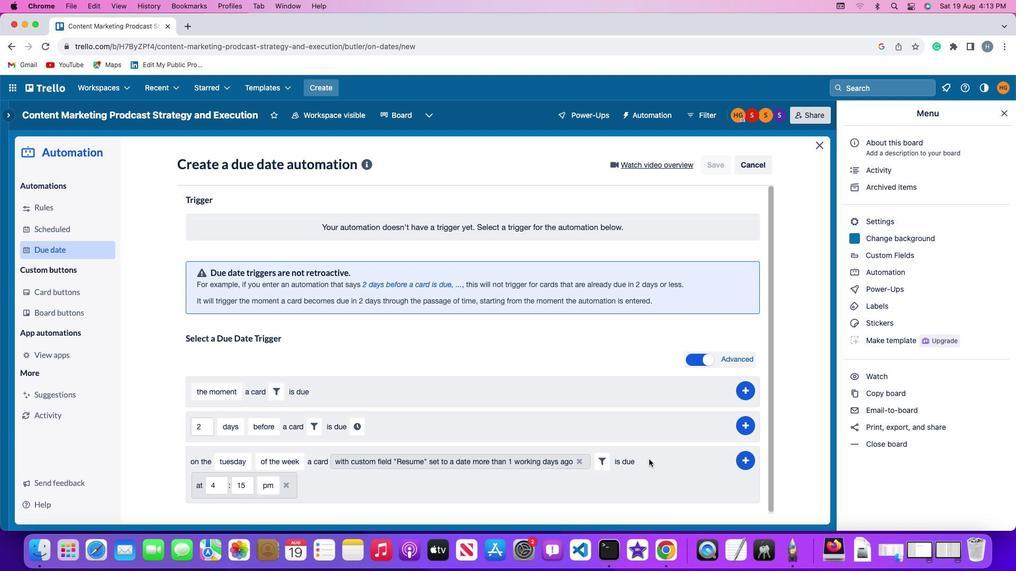 
Action: Mouse moved to (280, 478)
Screenshot: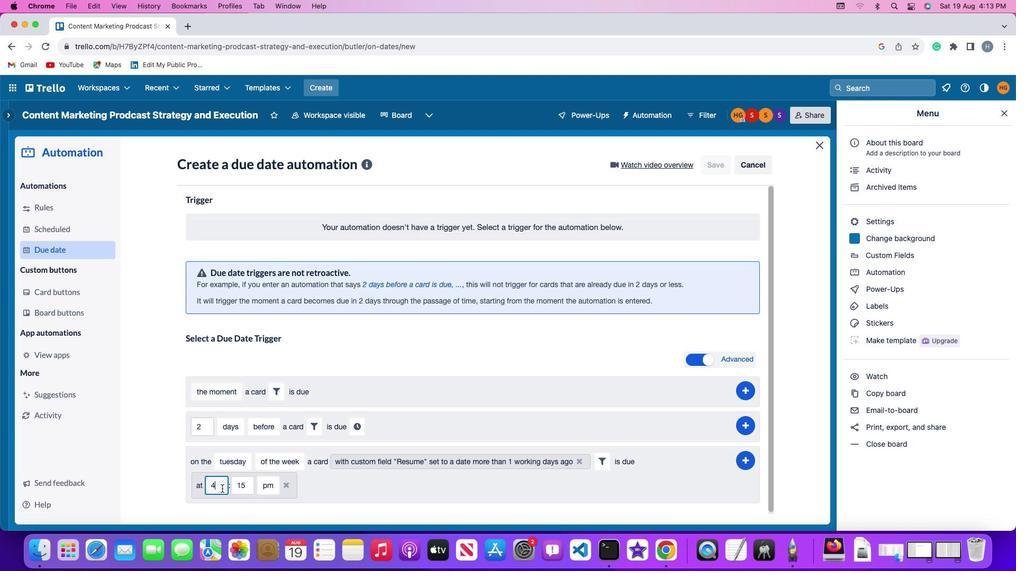 
Action: Mouse pressed left at (280, 478)
Screenshot: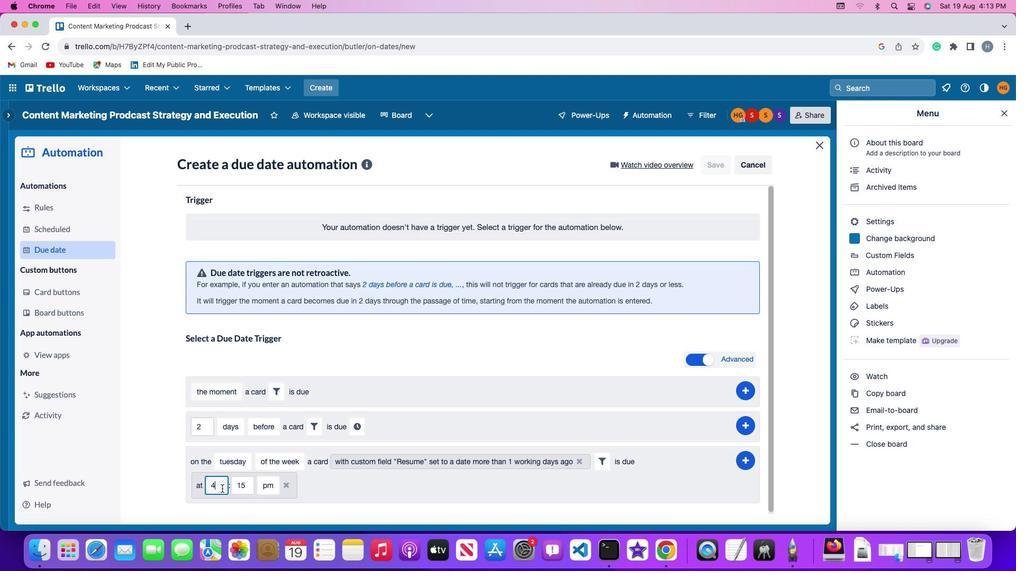 
Action: Key pressed Key.backspace'1''1'
Screenshot: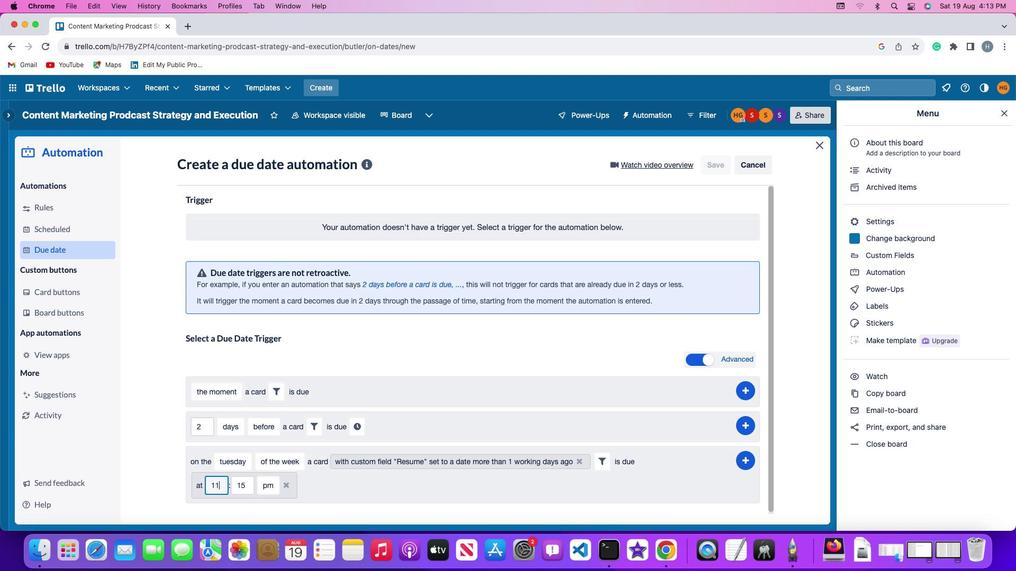 
Action: Mouse moved to (302, 478)
Screenshot: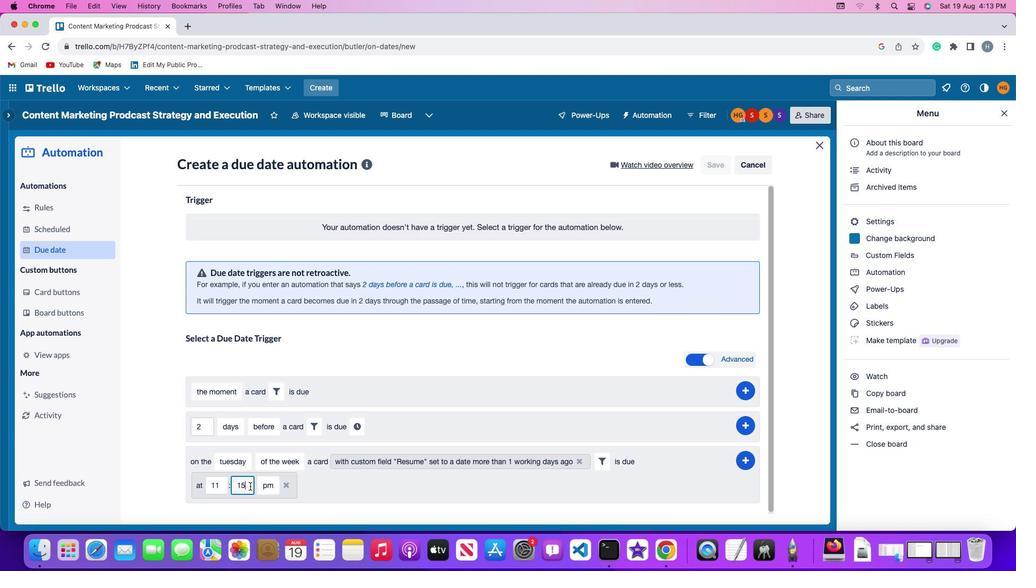 
Action: Mouse pressed left at (302, 478)
Screenshot: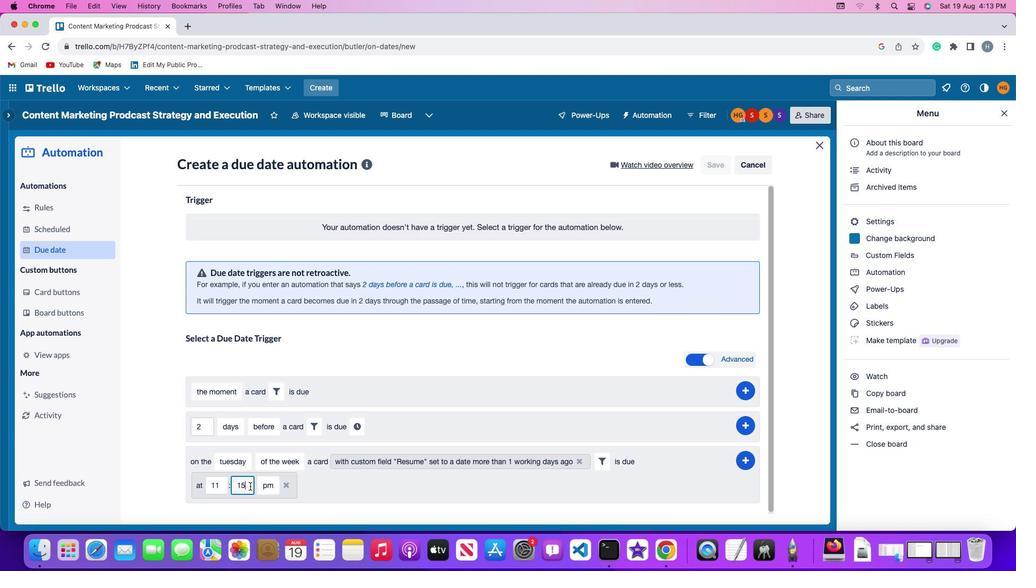 
Action: Mouse moved to (303, 478)
Screenshot: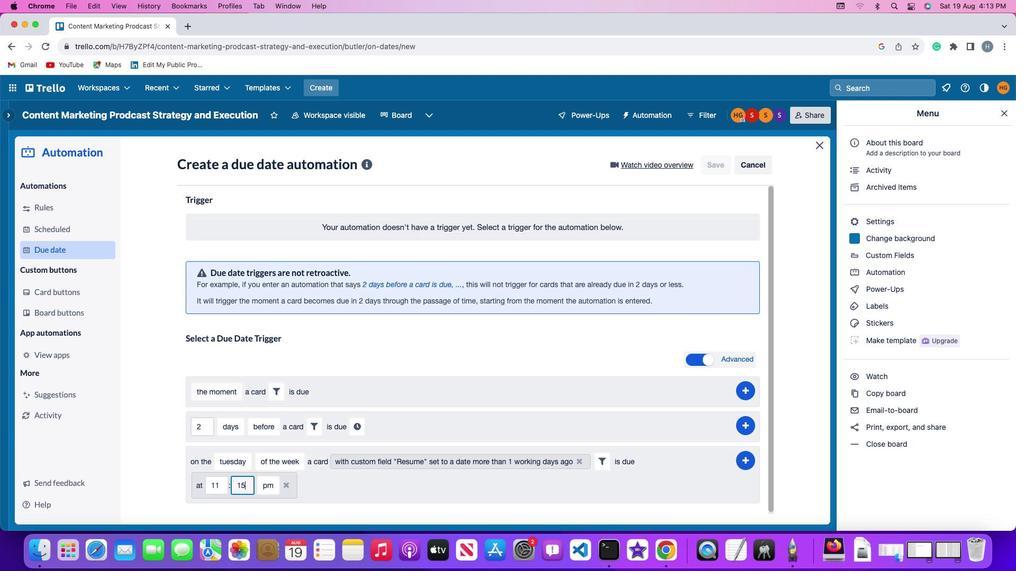 
Action: Key pressed Key.backspaceKey.backspace'0''0'
Screenshot: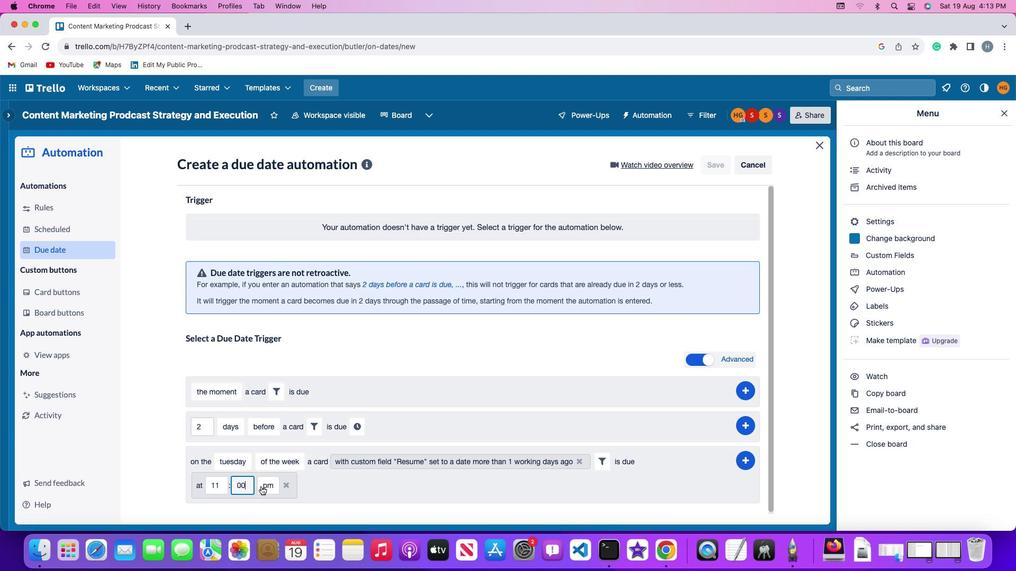 
Action: Mouse moved to (315, 477)
Screenshot: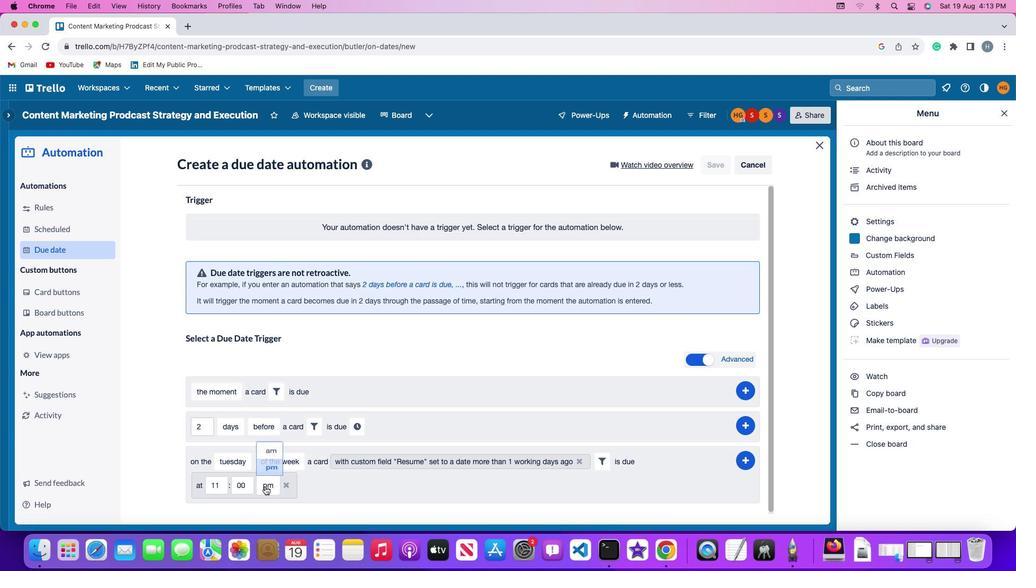 
Action: Mouse pressed left at (315, 477)
Screenshot: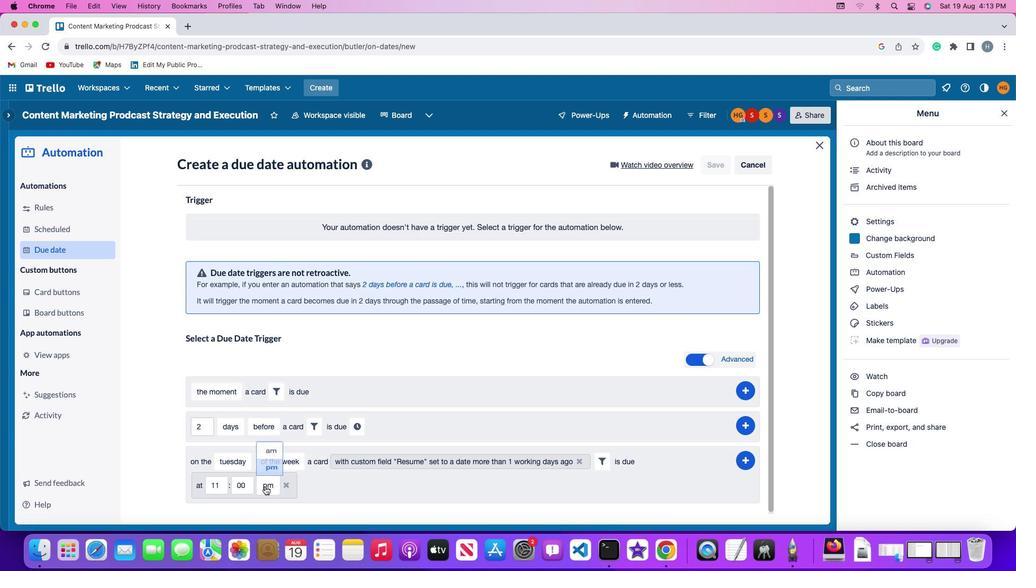 
Action: Mouse moved to (319, 464)
Screenshot: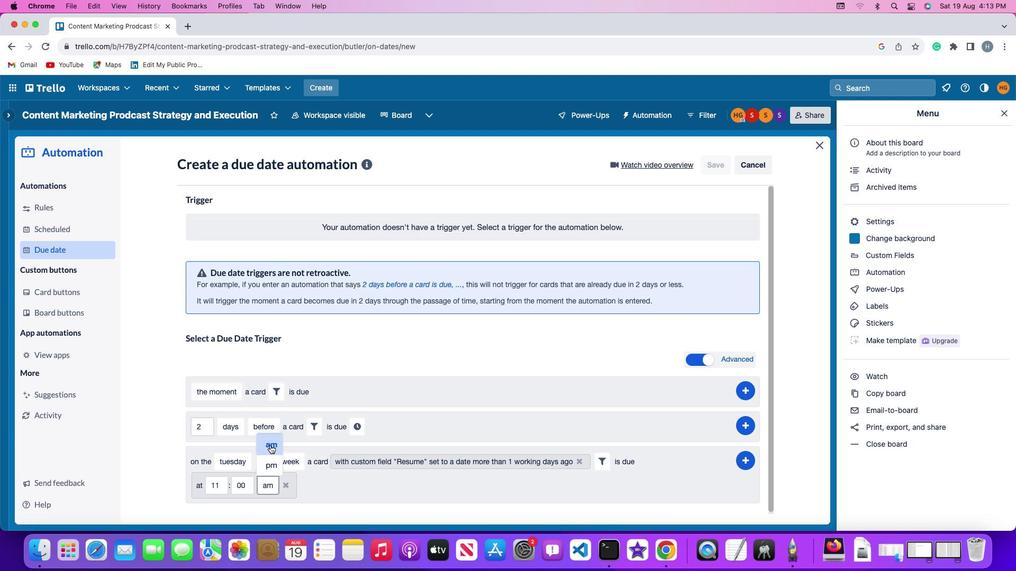
Action: Mouse pressed left at (319, 464)
Screenshot: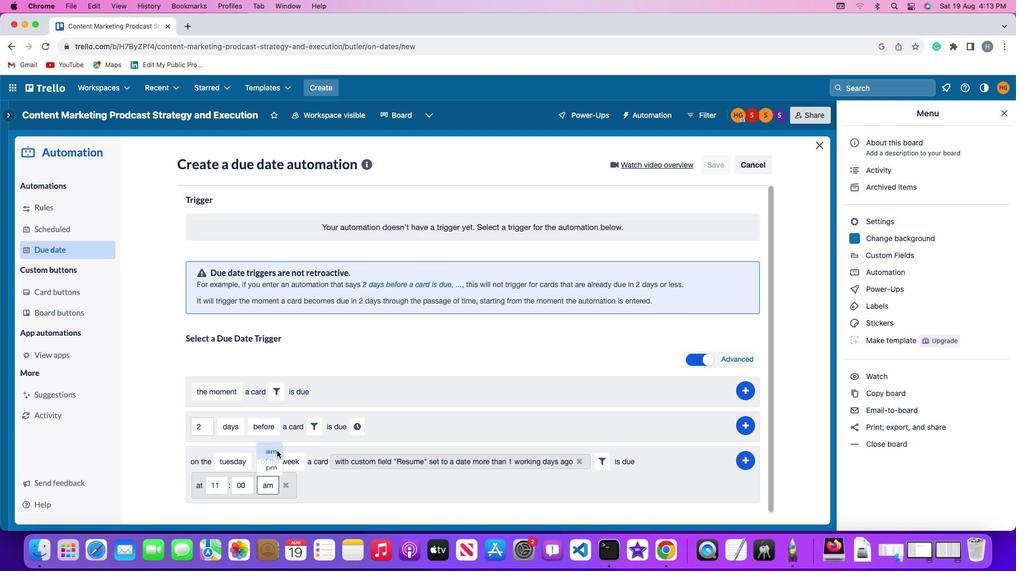 
Action: Mouse moved to (723, 467)
Screenshot: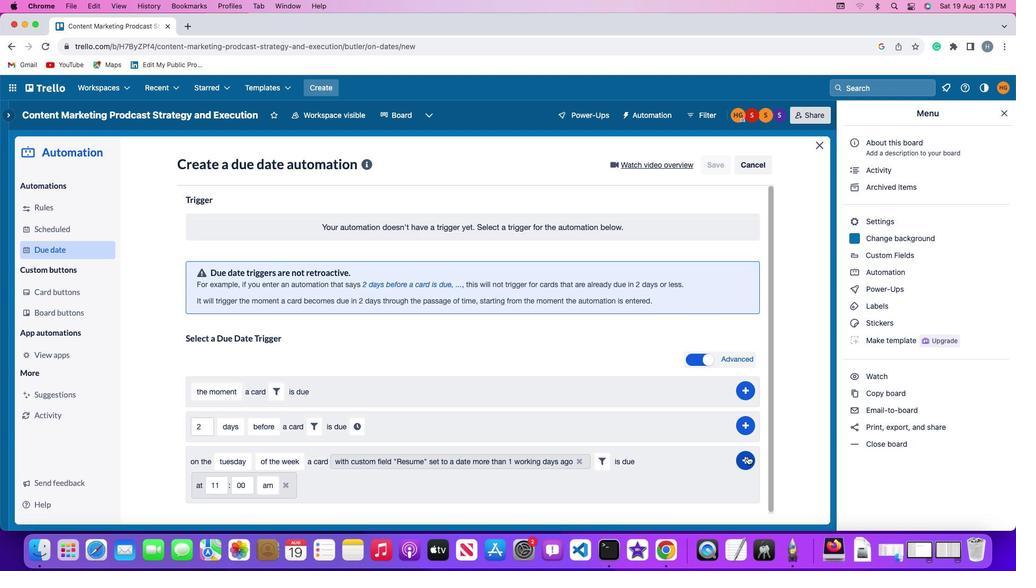 
Action: Mouse pressed left at (723, 467)
Screenshot: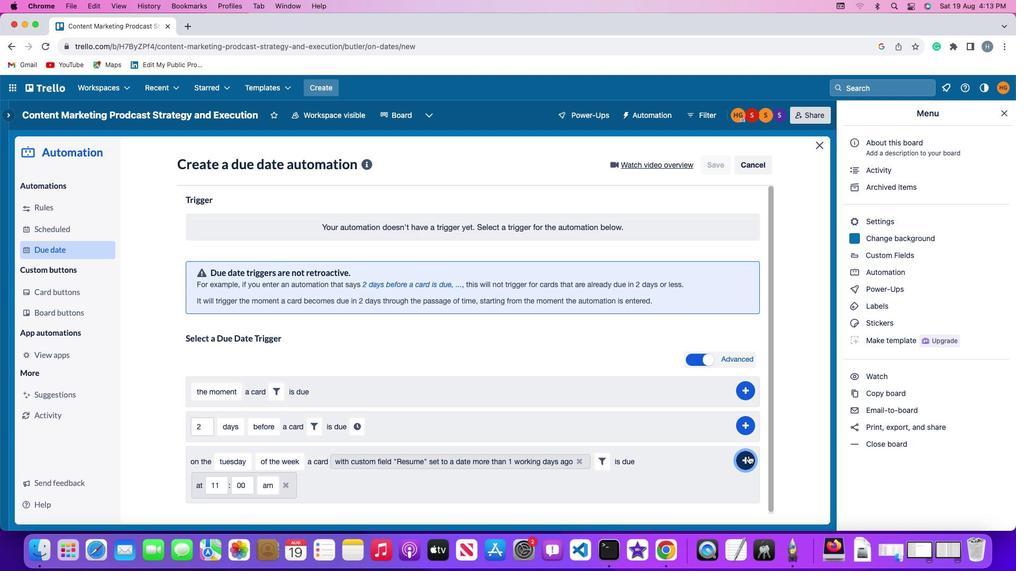 
Action: Mouse moved to (759, 443)
Screenshot: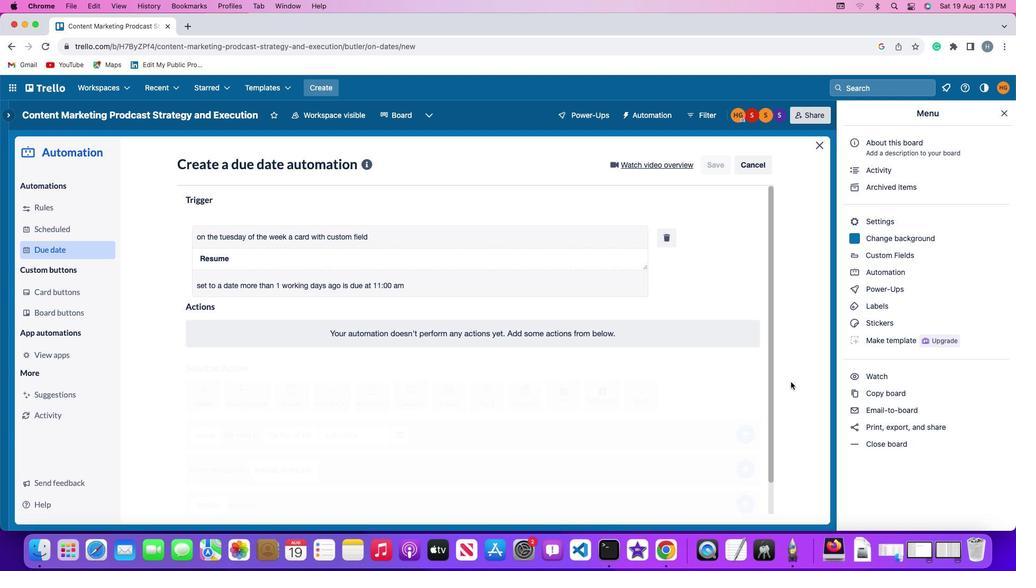 
